 Task: See all articles on saml sso.
Action: Mouse moved to (866, 65)
Screenshot: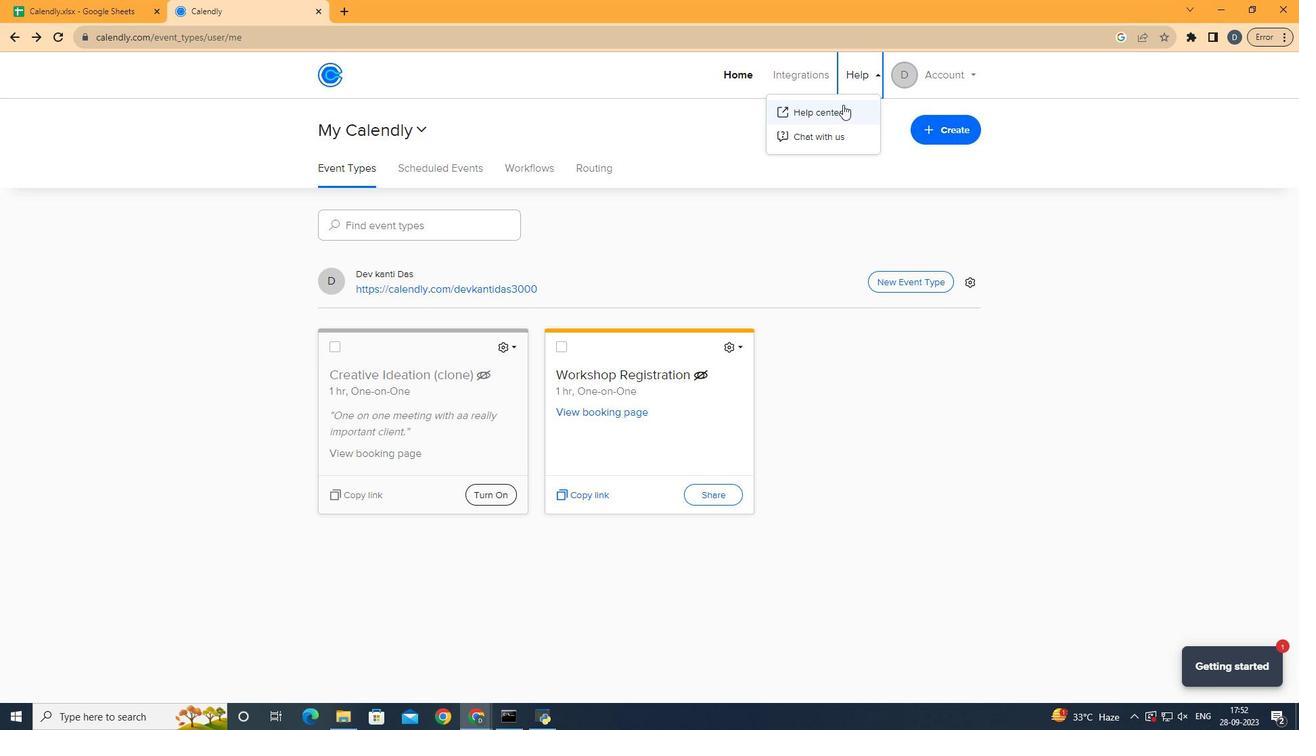 
Action: Mouse pressed left at (866, 65)
Screenshot: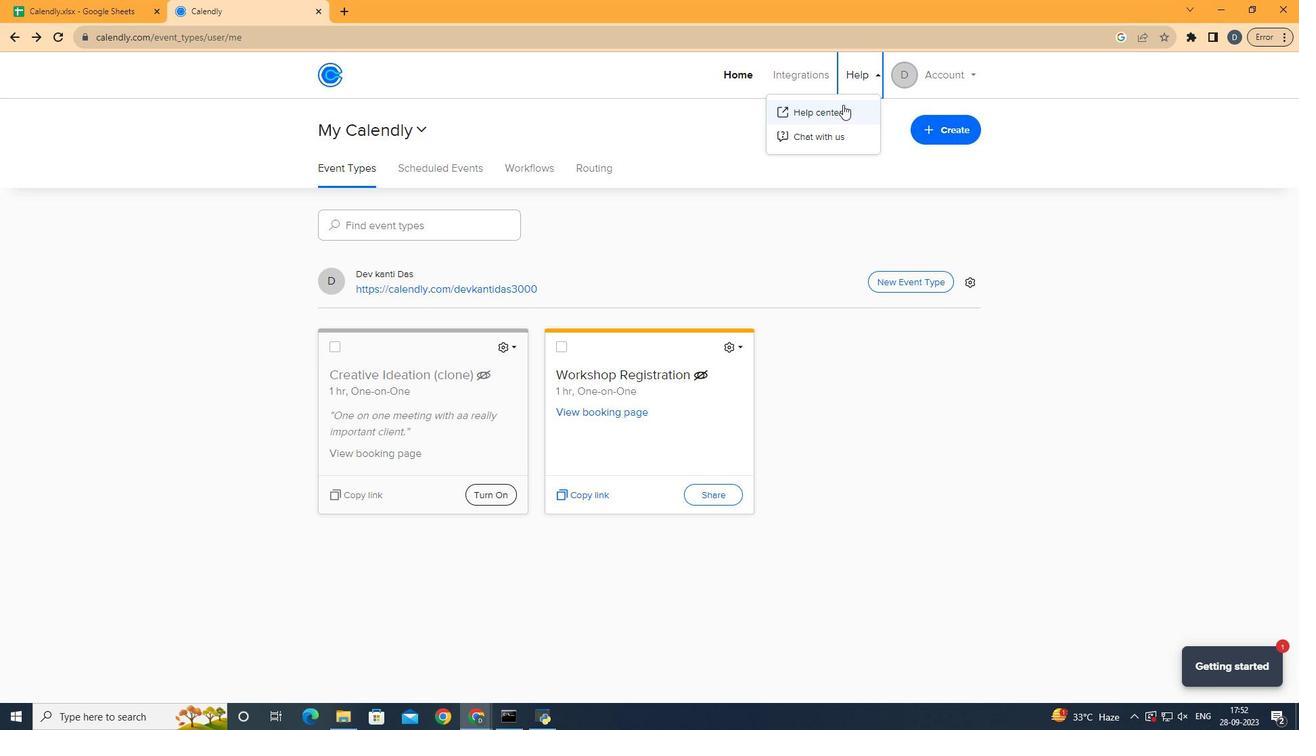 
Action: Mouse moved to (843, 104)
Screenshot: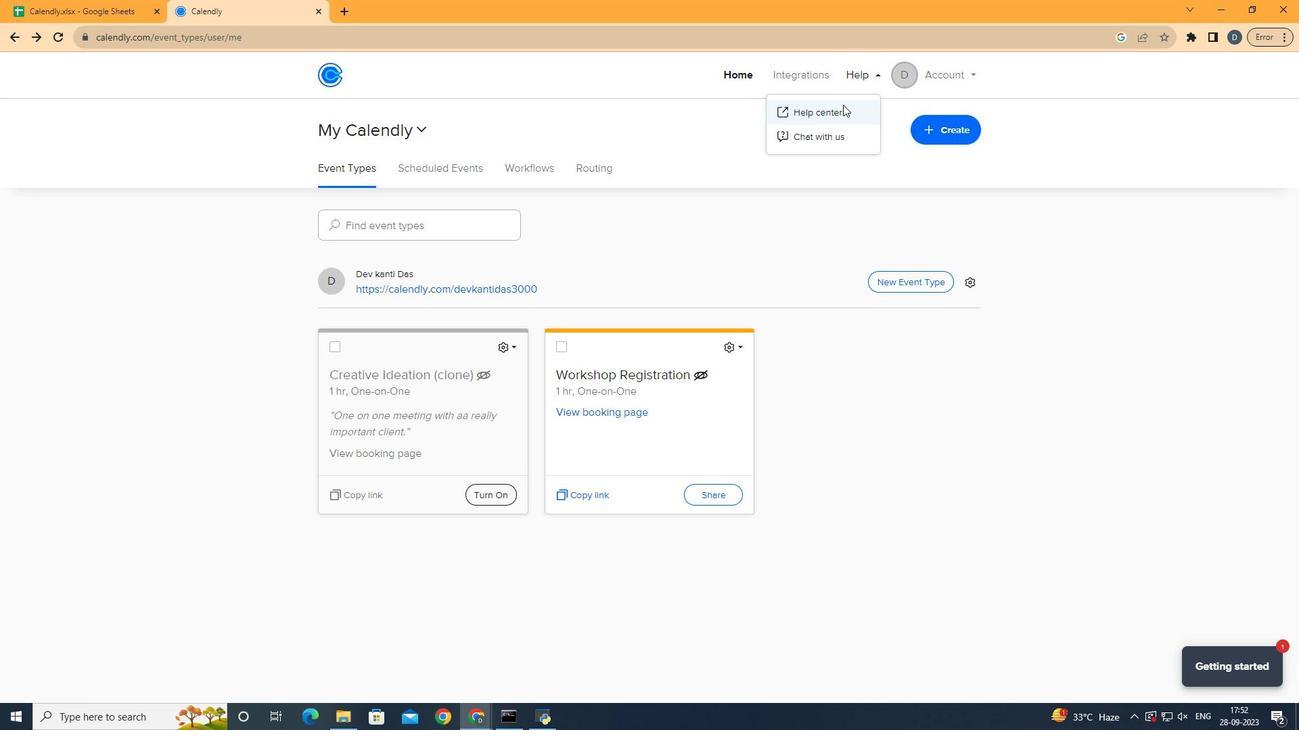 
Action: Mouse pressed left at (843, 104)
Screenshot: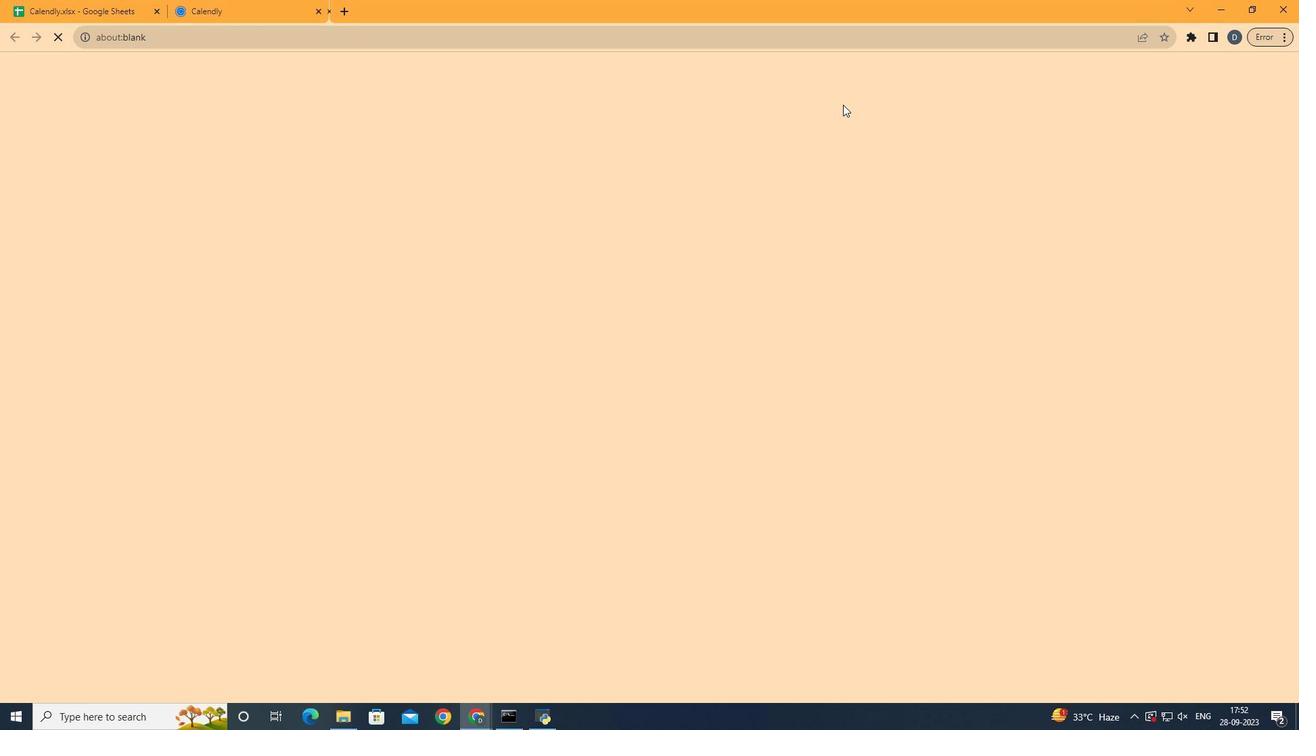 
Action: Mouse moved to (761, 201)
Screenshot: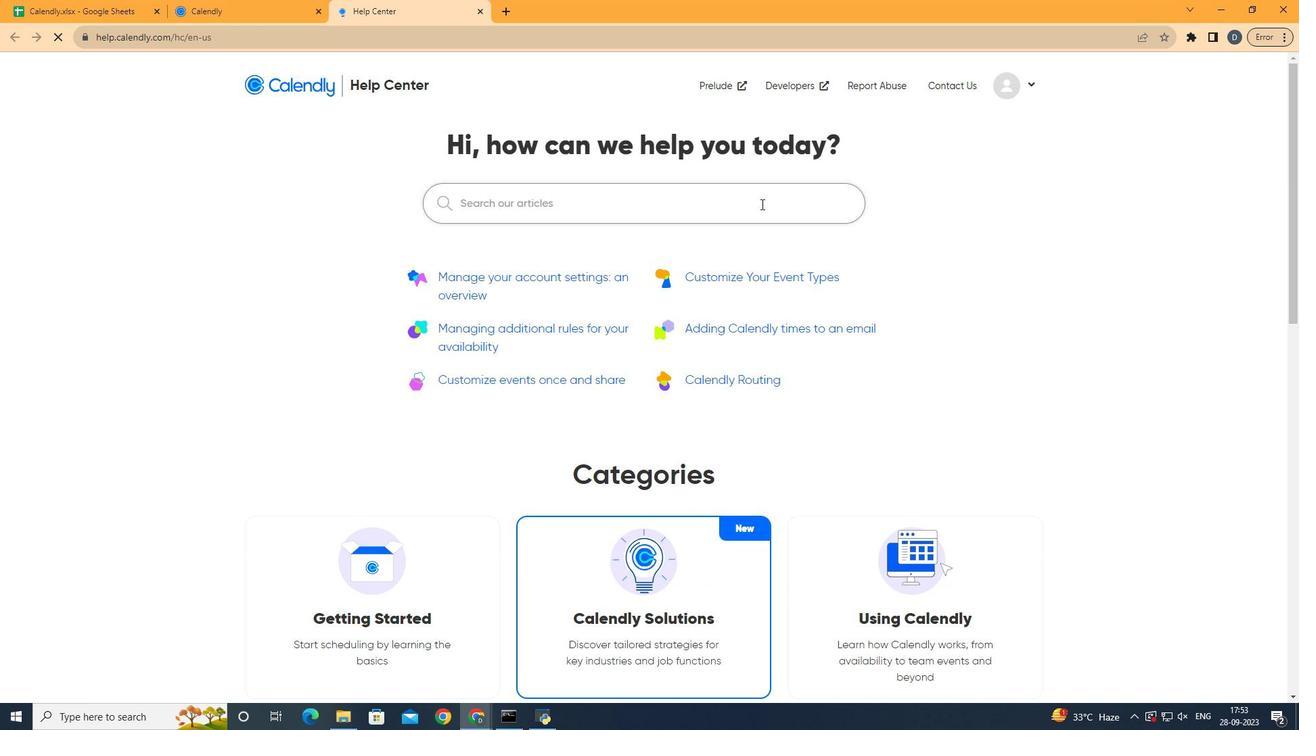
Action: Mouse scrolled (761, 200) with delta (0, 0)
Screenshot: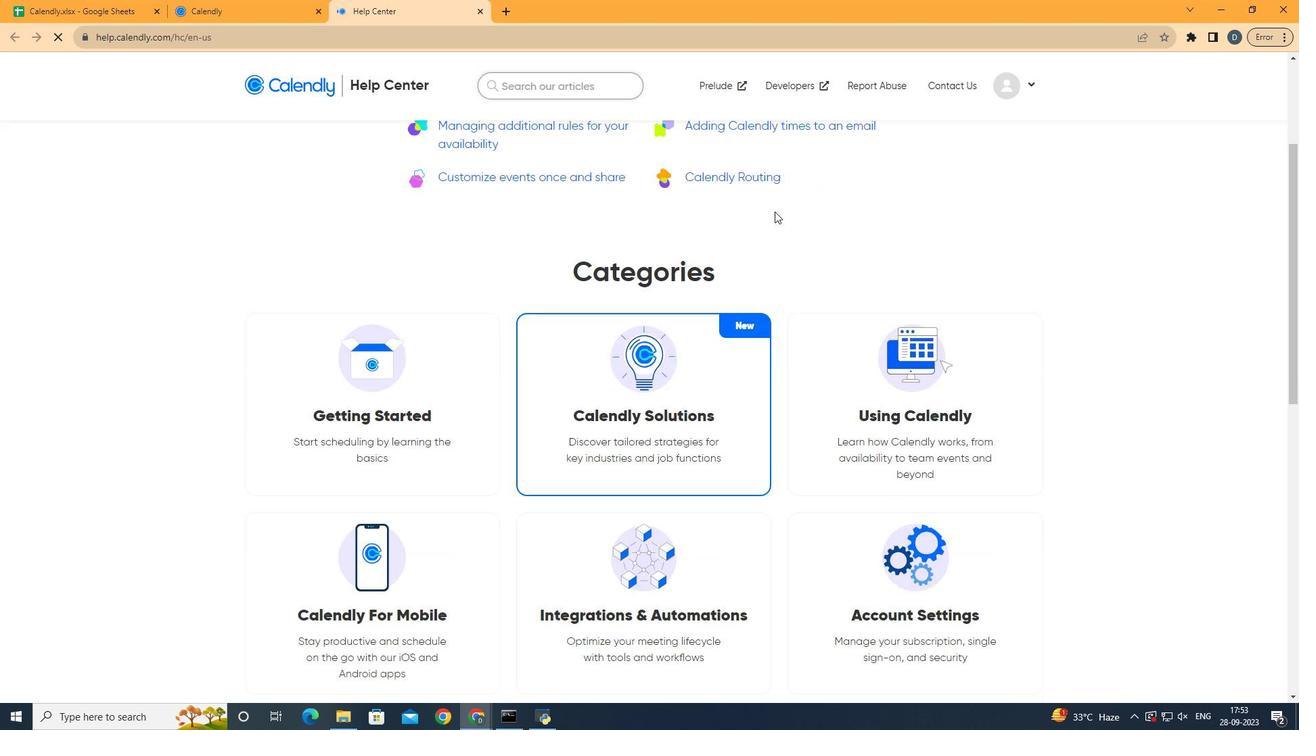 
Action: Mouse moved to (761, 201)
Screenshot: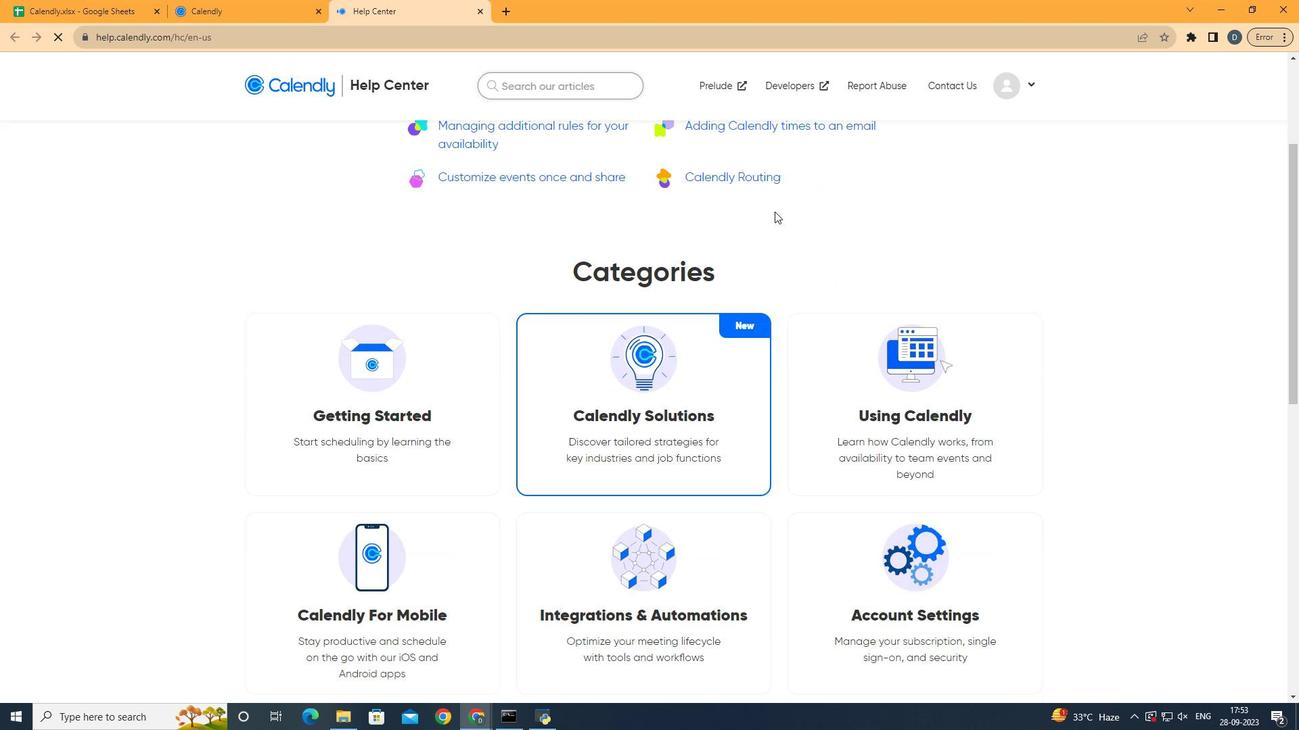 
Action: Mouse scrolled (761, 200) with delta (0, 0)
Screenshot: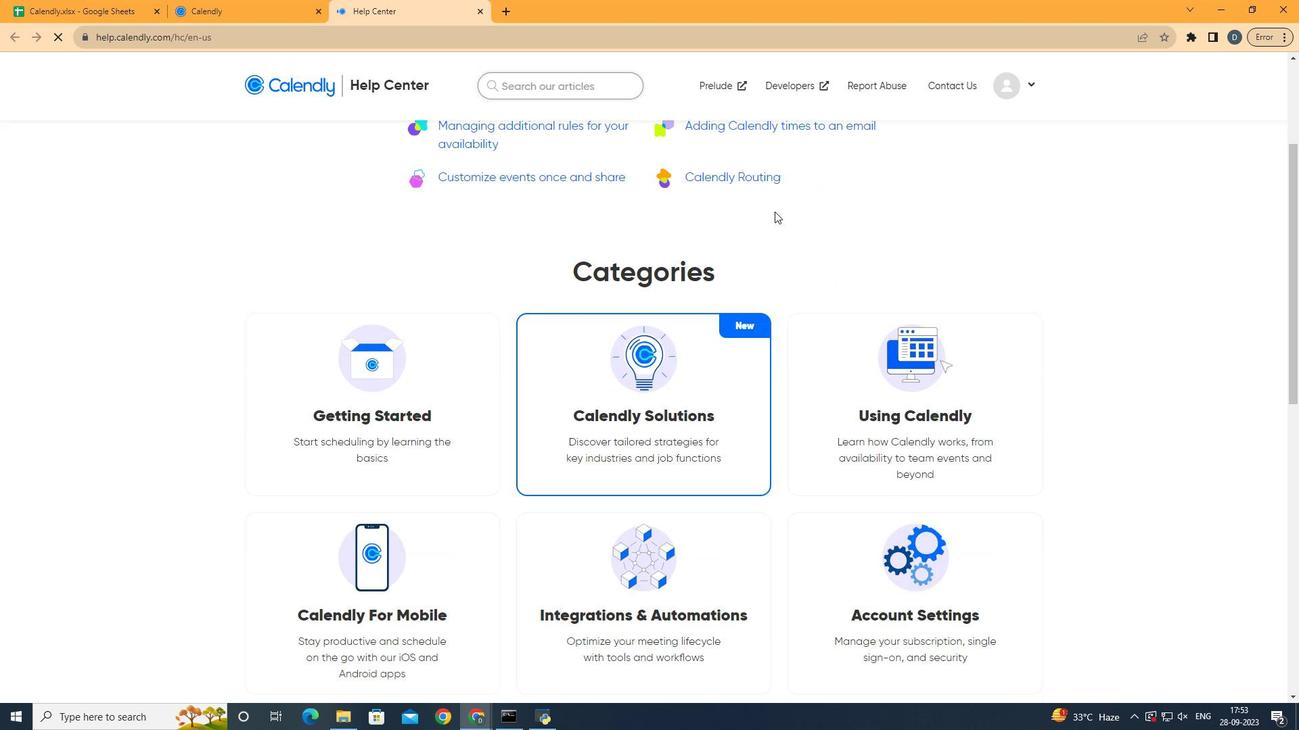 
Action: Mouse moved to (761, 205)
Screenshot: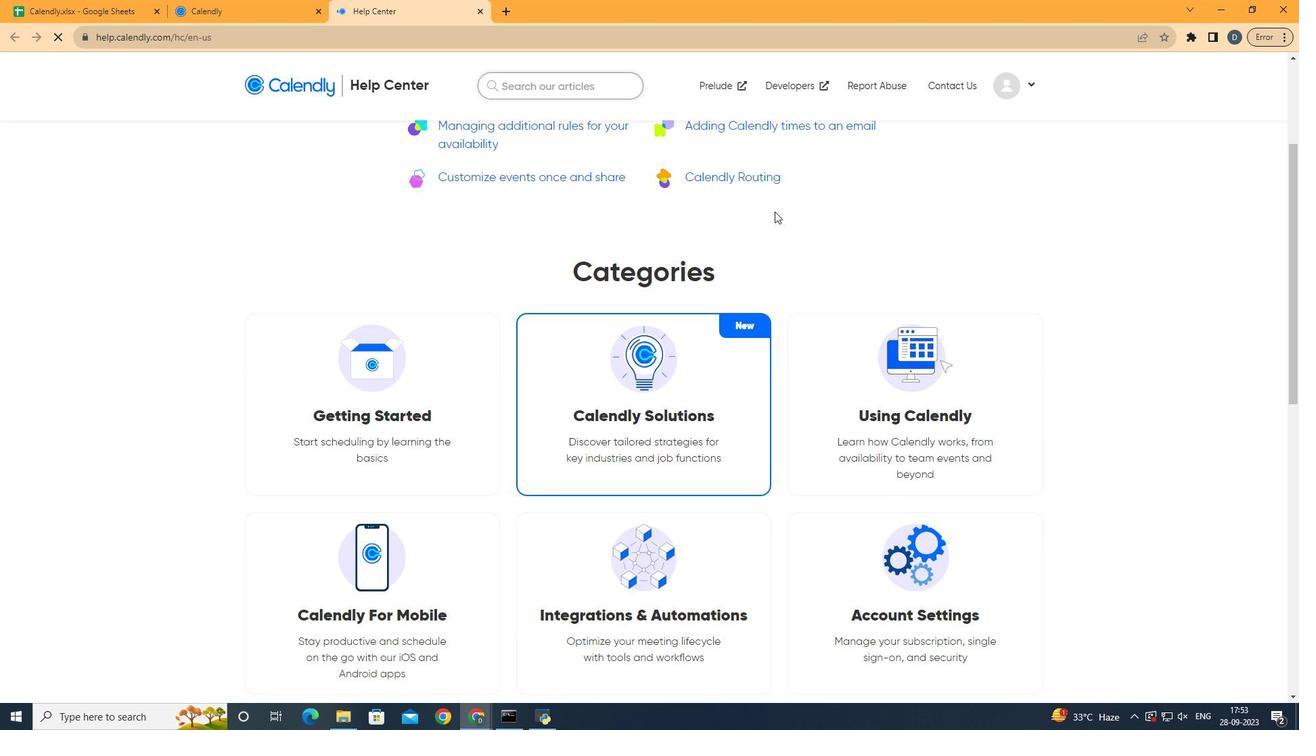 
Action: Mouse scrolled (761, 205) with delta (0, 0)
Screenshot: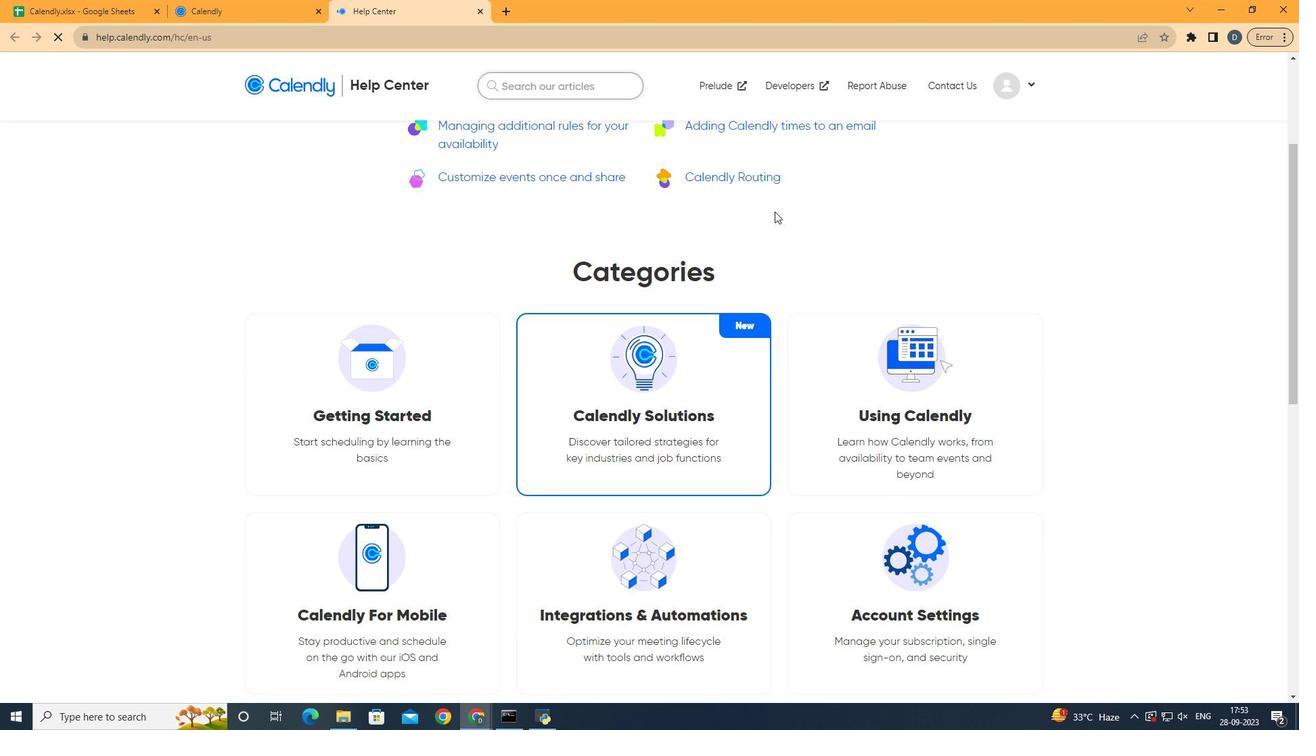 
Action: Mouse moved to (790, 229)
Screenshot: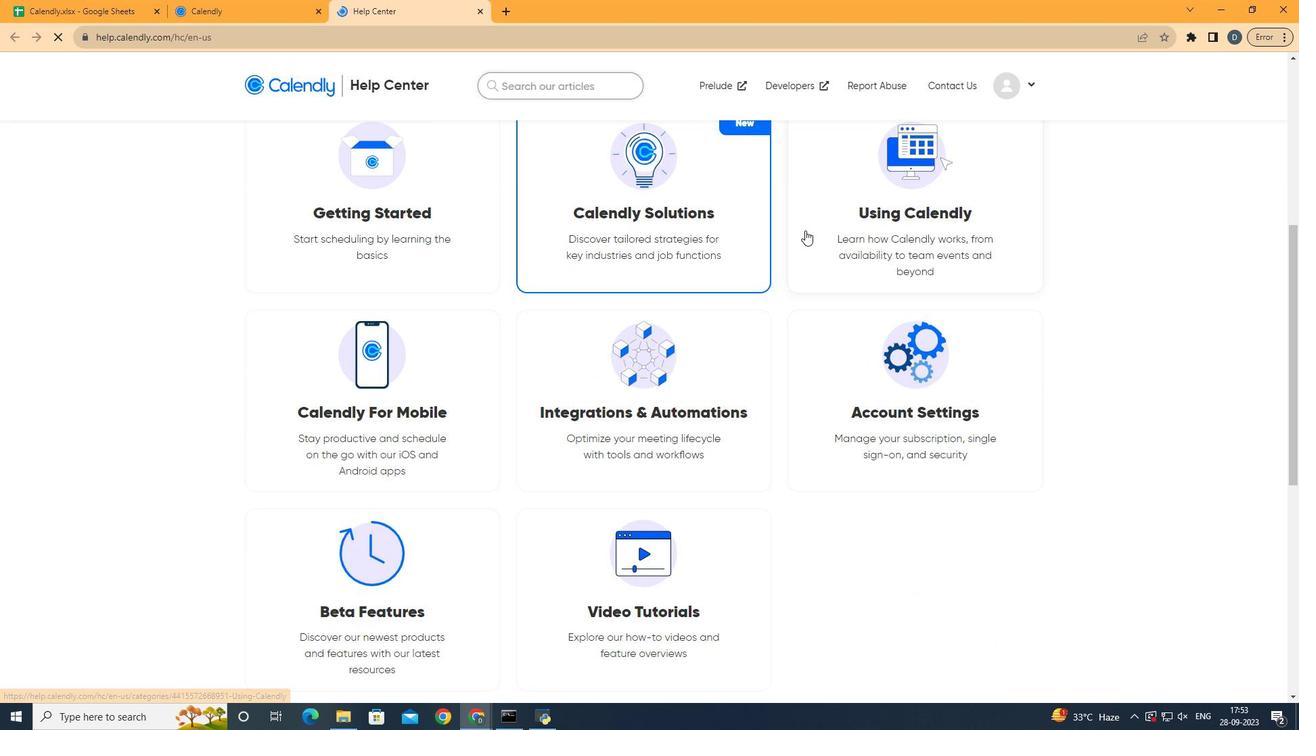 
Action: Mouse scrolled (790, 228) with delta (0, 0)
Screenshot: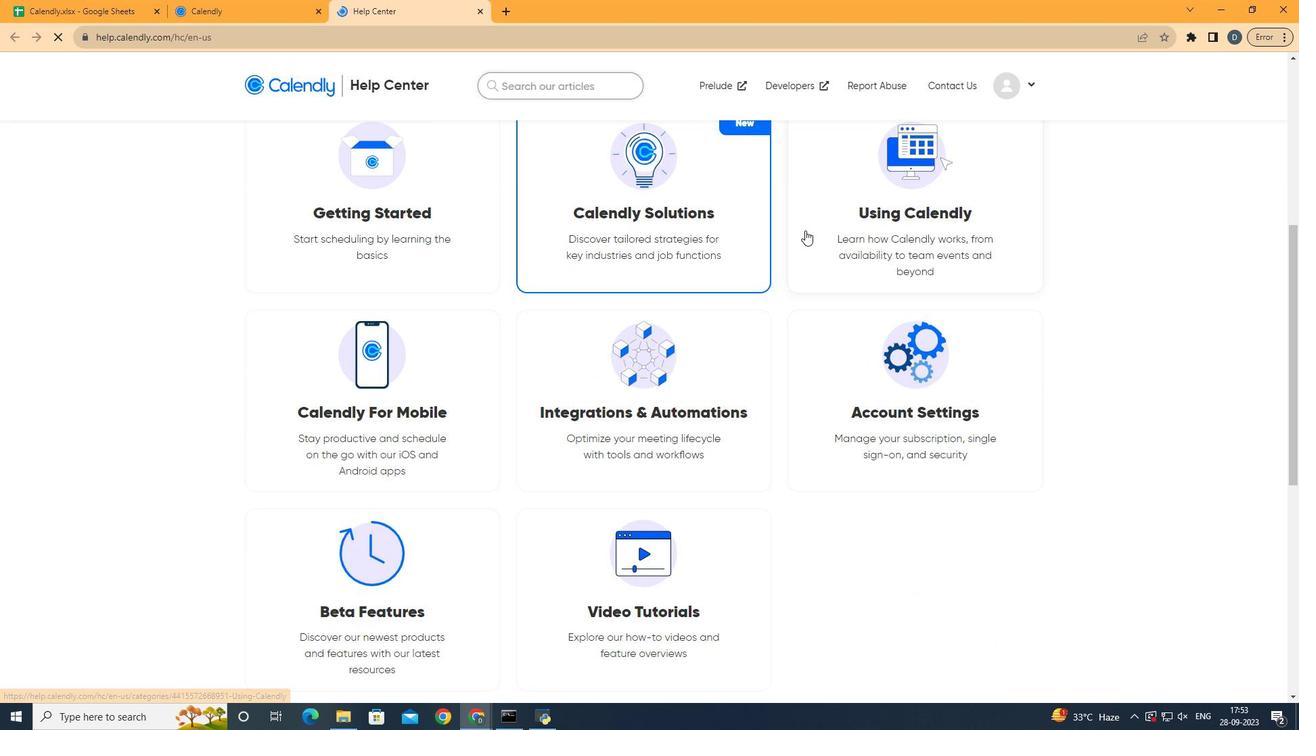 
Action: Mouse moved to (790, 229)
Screenshot: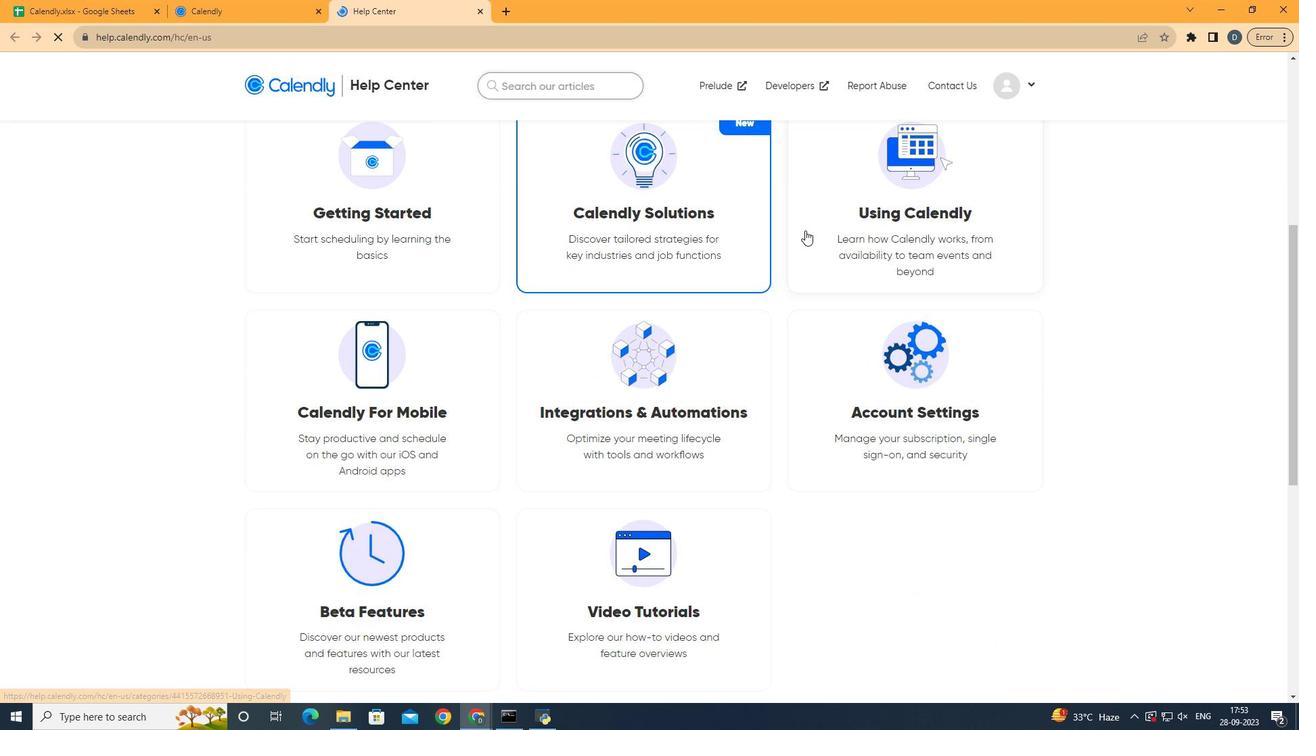 
Action: Mouse scrolled (790, 228) with delta (0, 0)
Screenshot: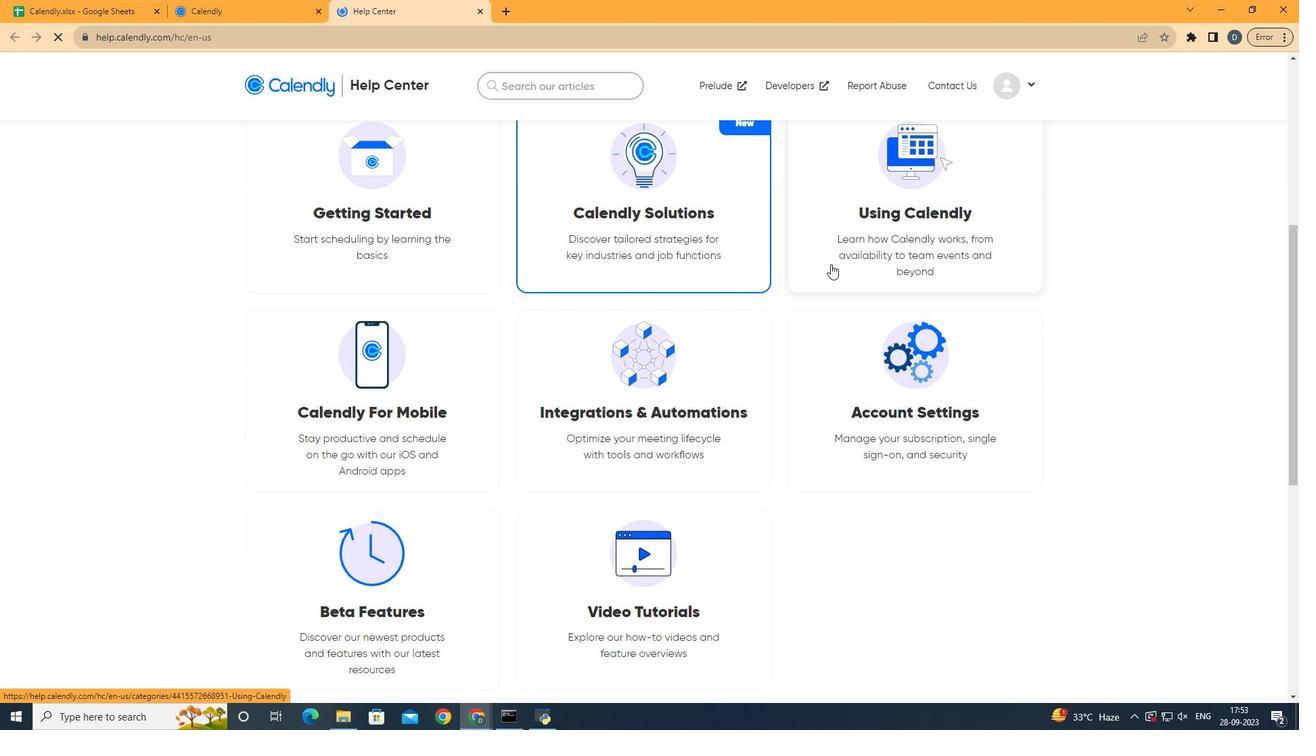 
Action: Mouse scrolled (790, 228) with delta (0, 0)
Screenshot: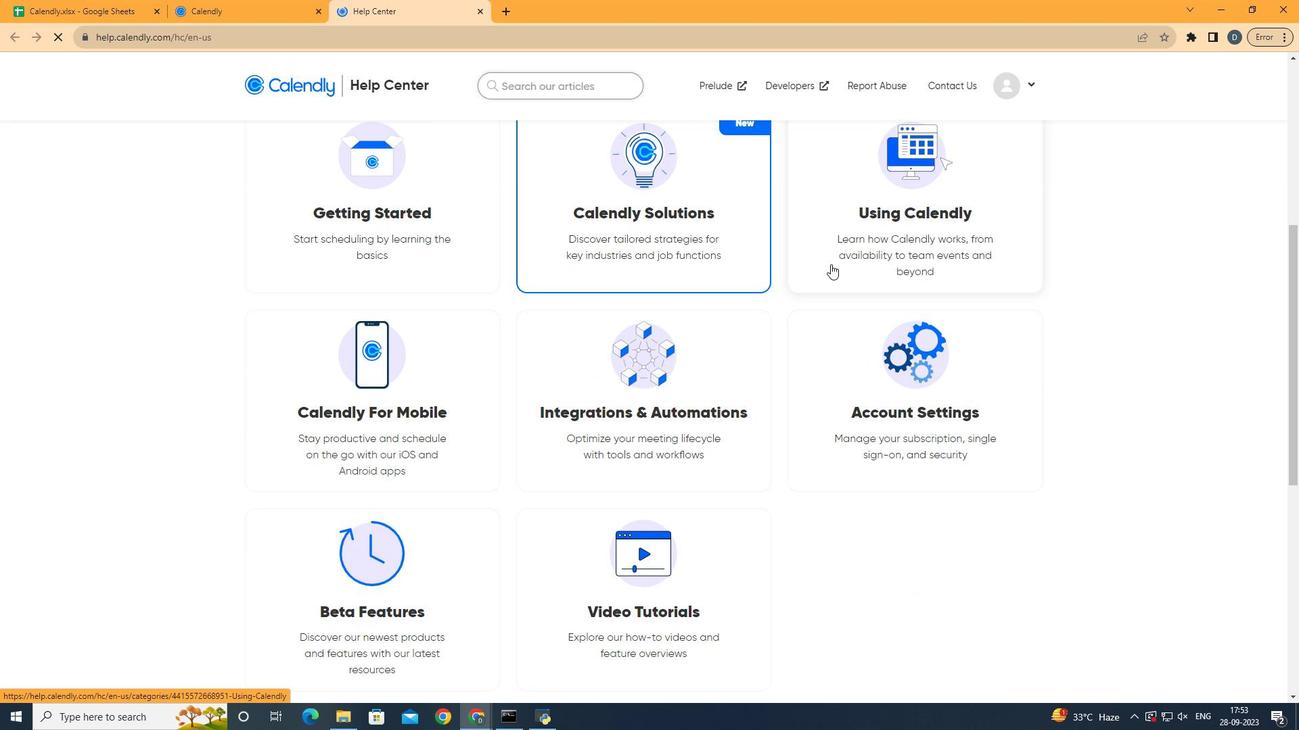 
Action: Mouse moved to (887, 341)
Screenshot: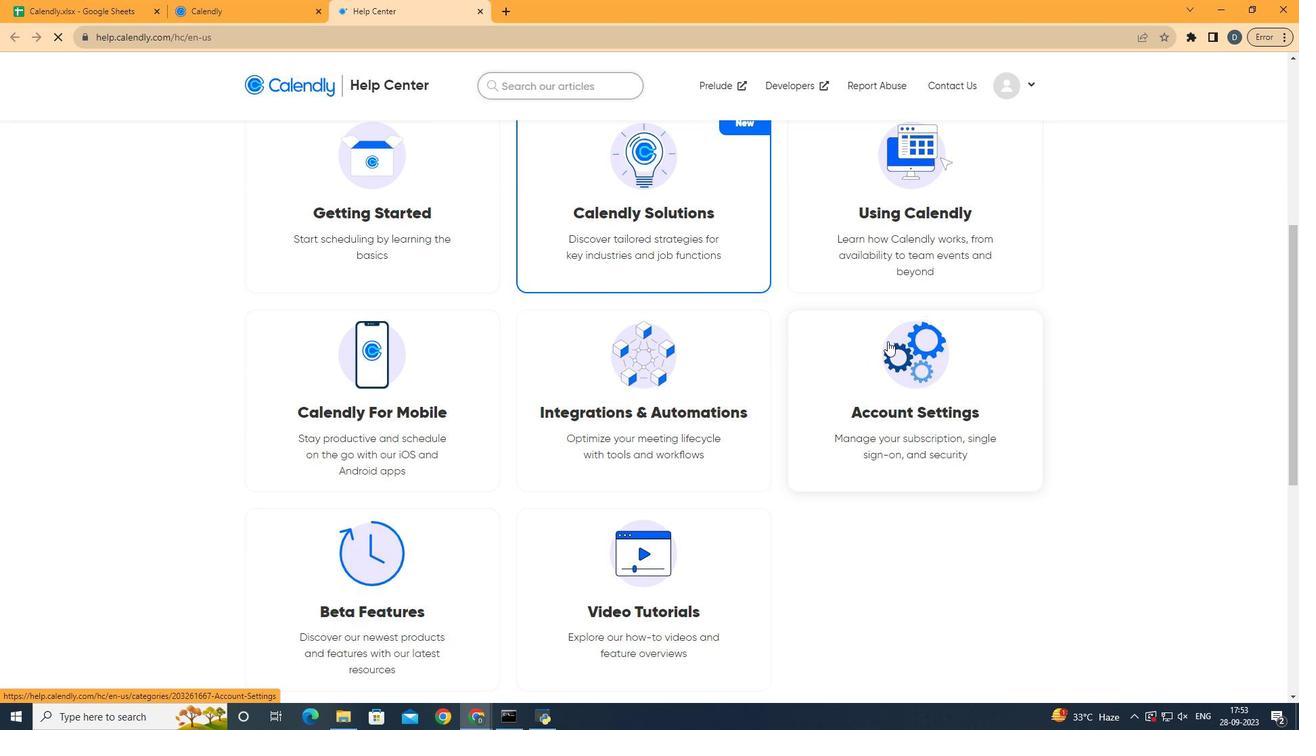 
Action: Mouse pressed left at (887, 341)
Screenshot: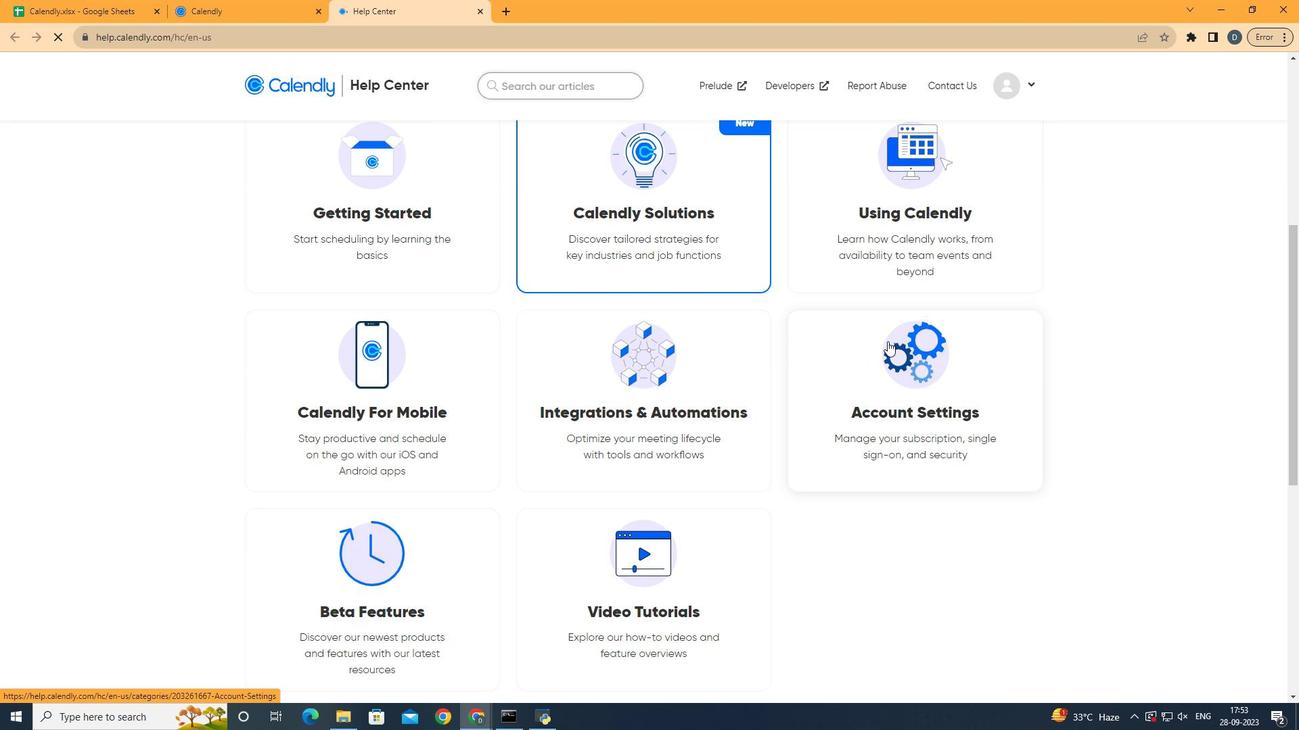 
Action: Mouse moved to (807, 406)
Screenshot: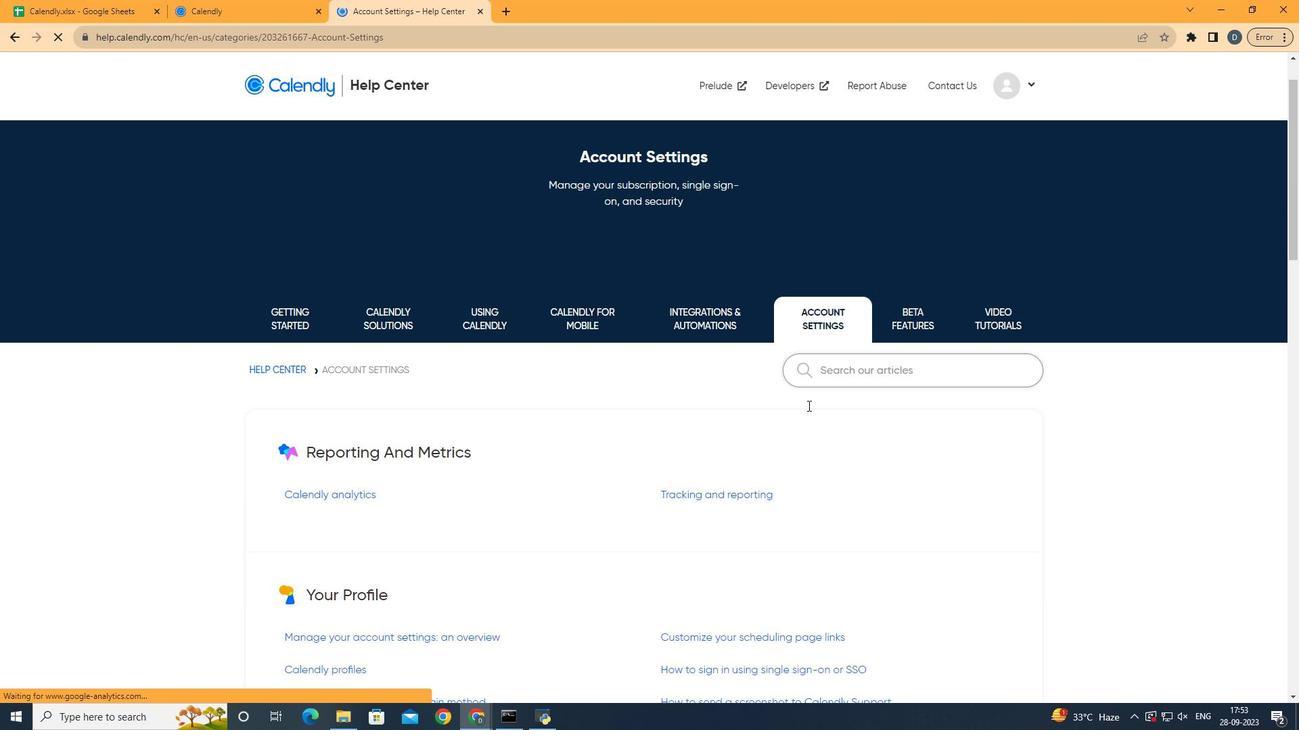
Action: Mouse scrolled (807, 405) with delta (0, 0)
Screenshot: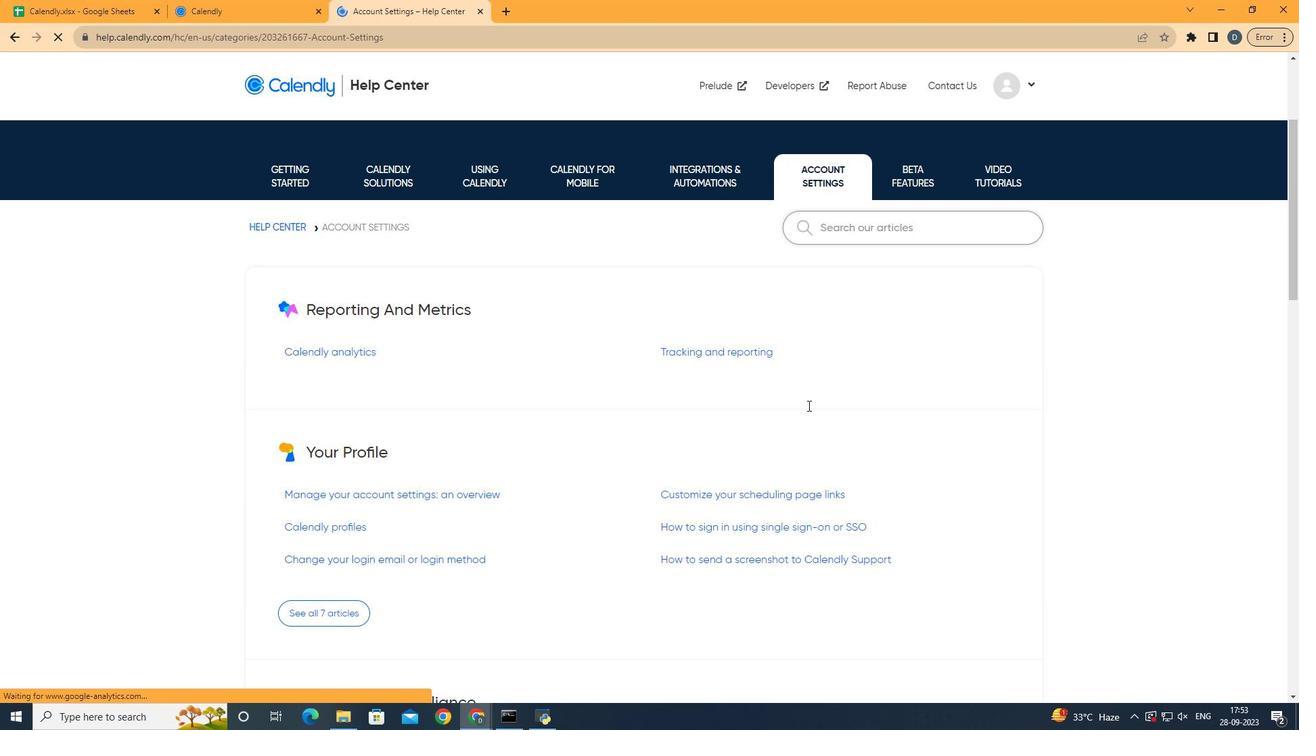 
Action: Mouse scrolled (807, 405) with delta (0, 0)
Screenshot: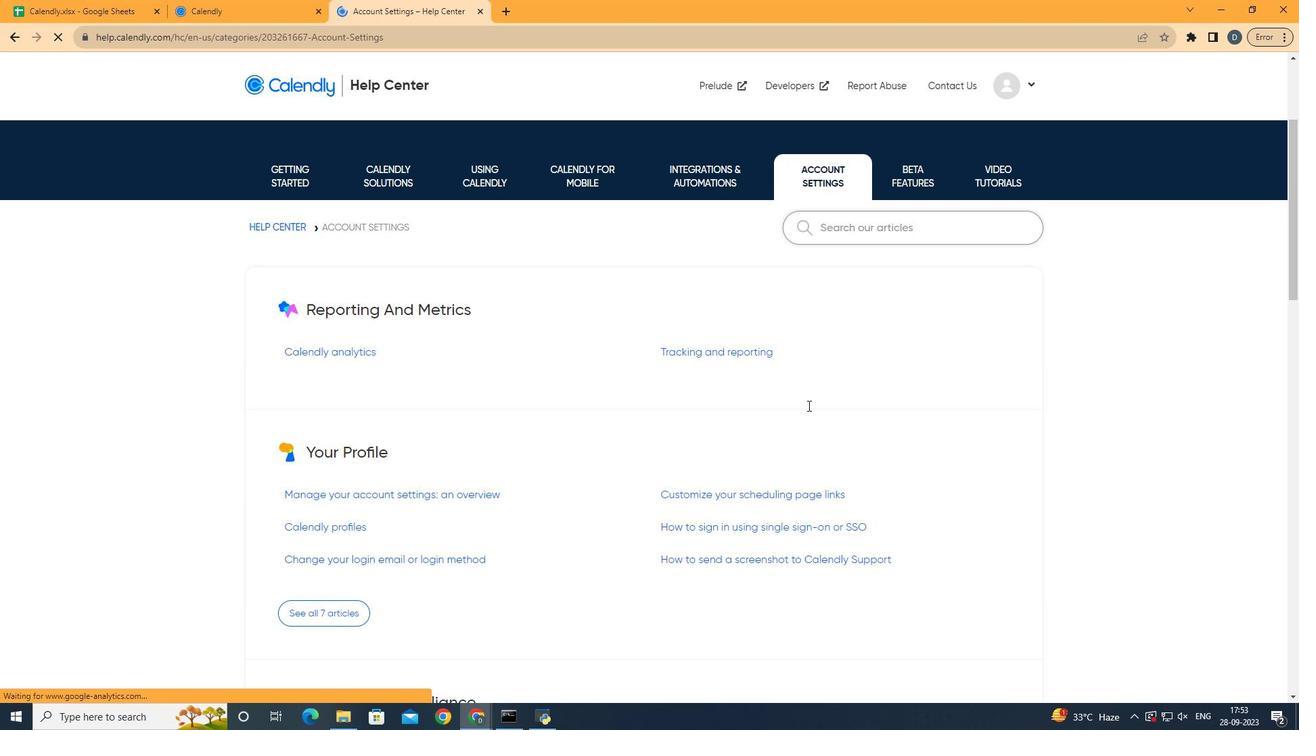 
Action: Mouse scrolled (807, 405) with delta (0, 0)
Screenshot: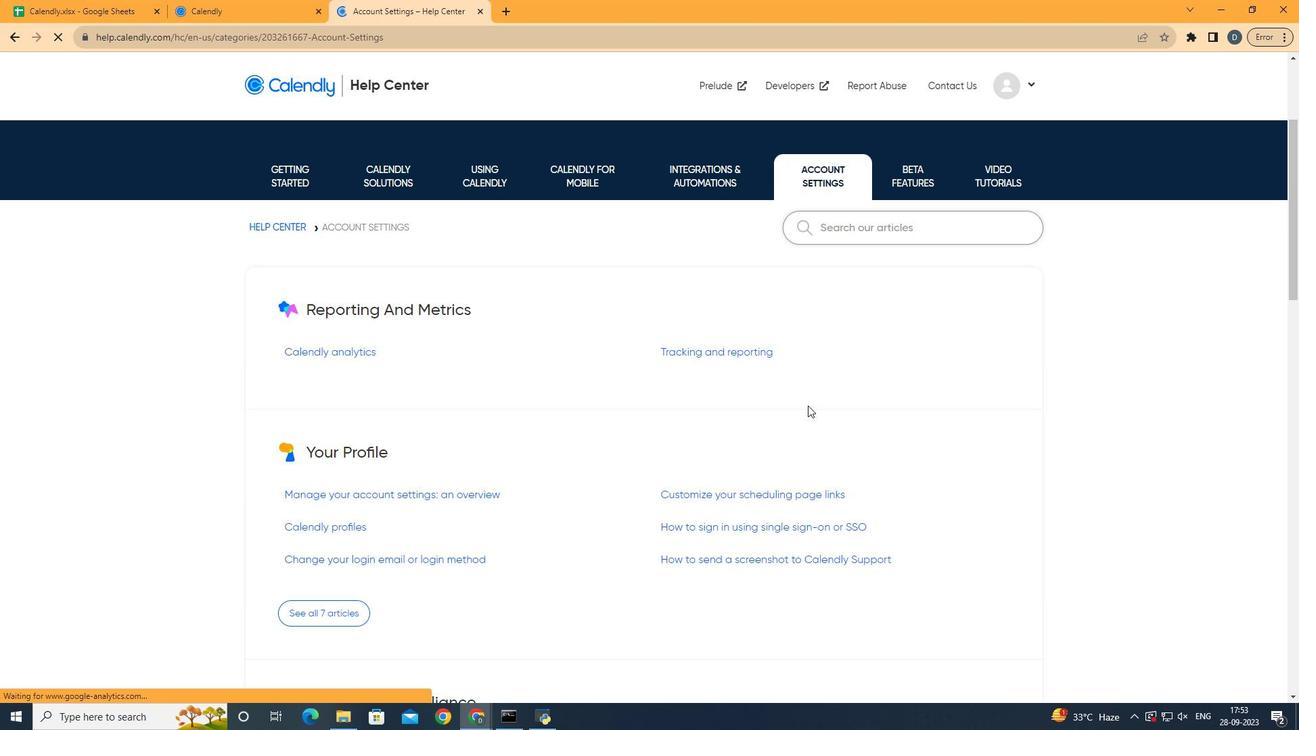 
Action: Mouse scrolled (807, 405) with delta (0, 0)
Screenshot: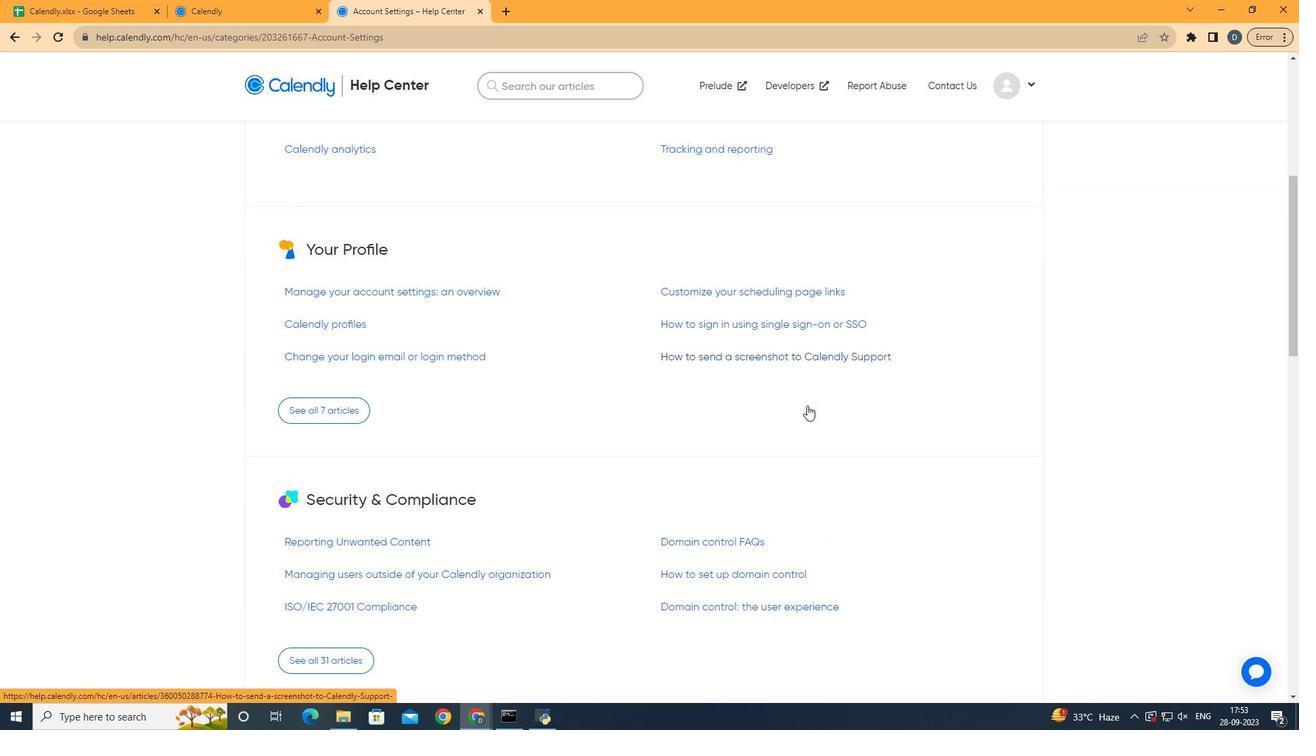 
Action: Mouse scrolled (807, 405) with delta (0, 0)
Screenshot: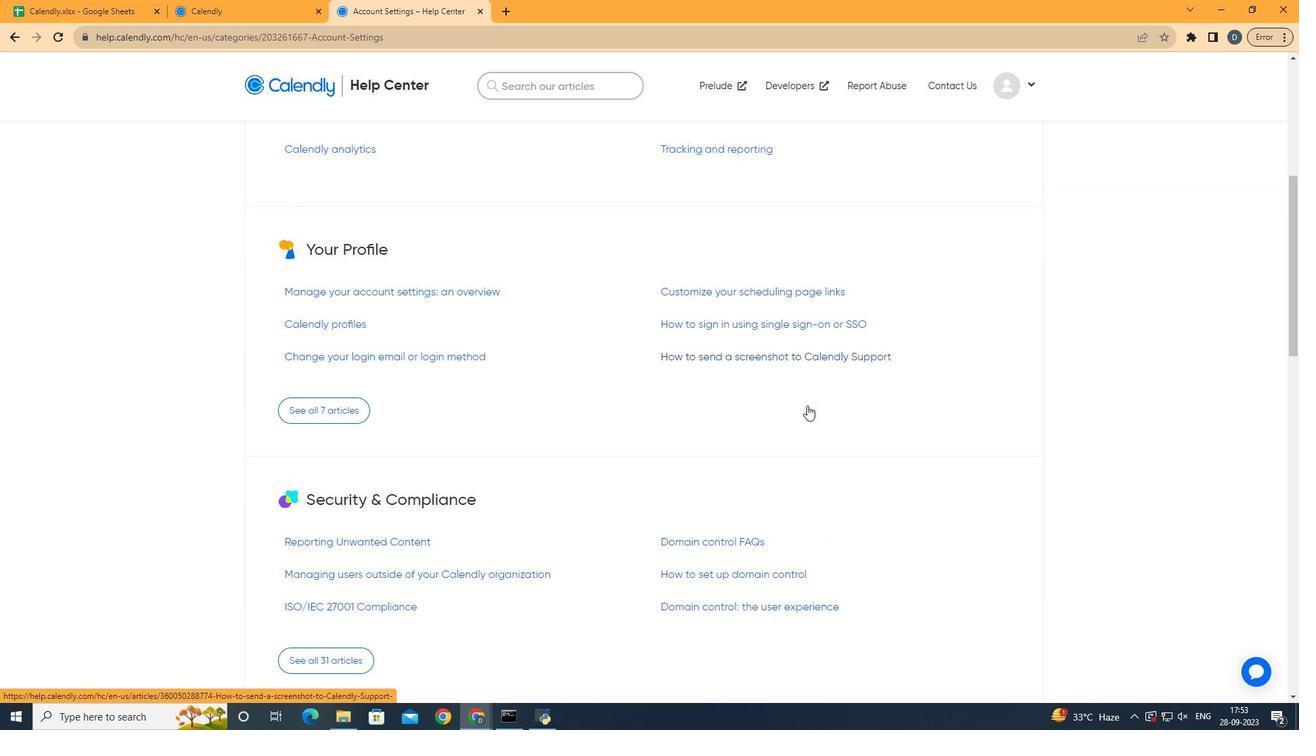 
Action: Mouse scrolled (807, 405) with delta (0, 0)
Screenshot: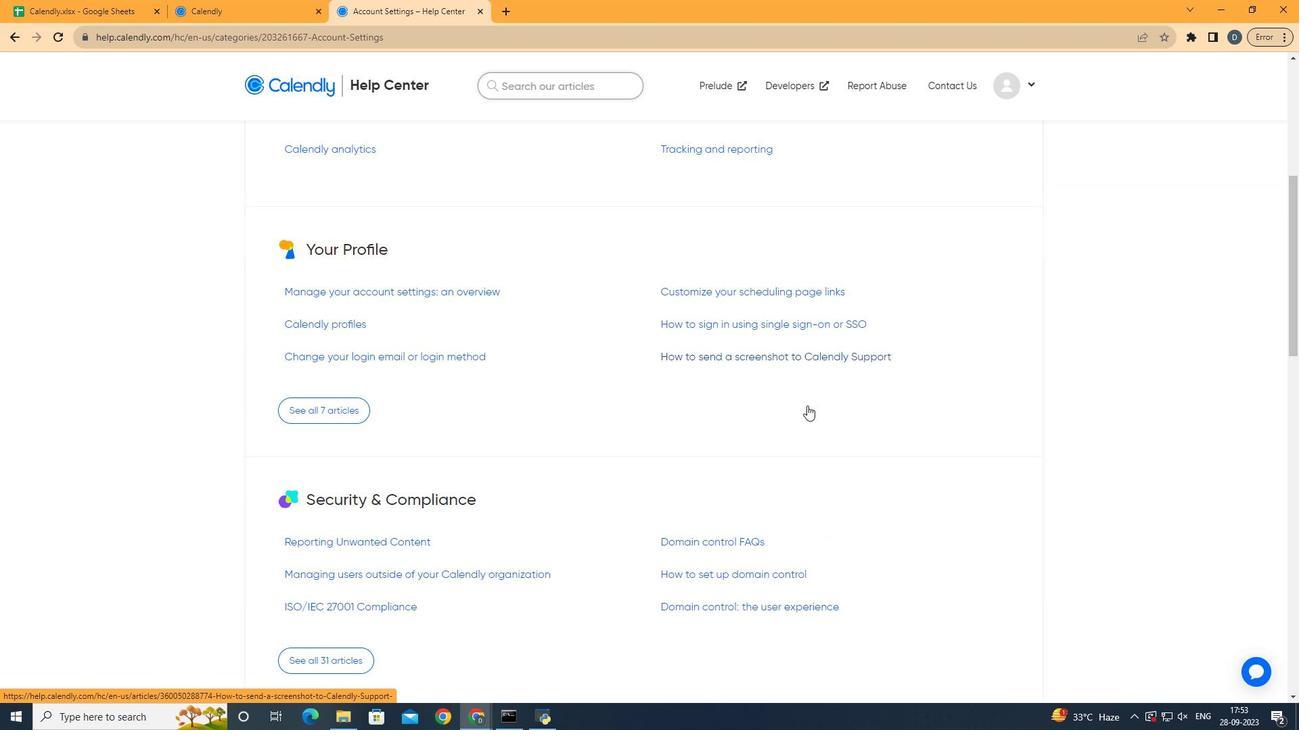 
Action: Mouse moved to (807, 406)
Screenshot: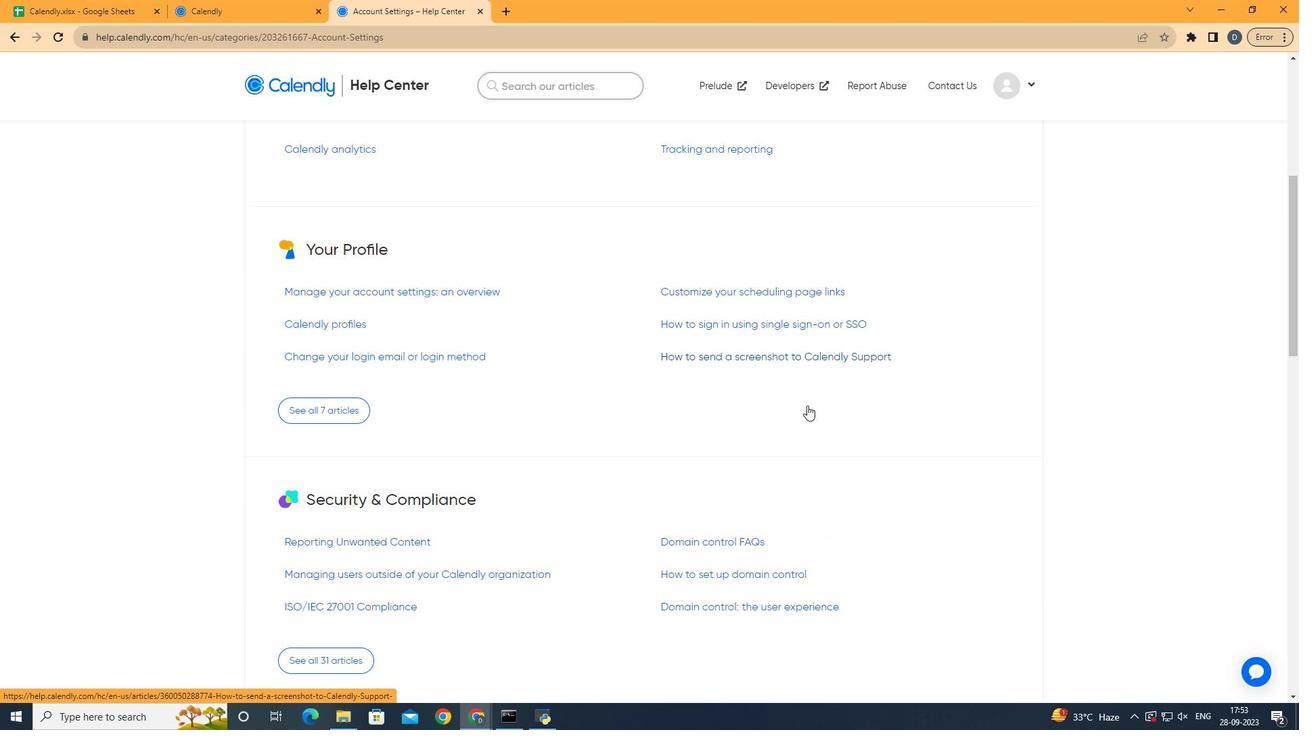 
Action: Mouse scrolled (807, 405) with delta (0, 0)
Screenshot: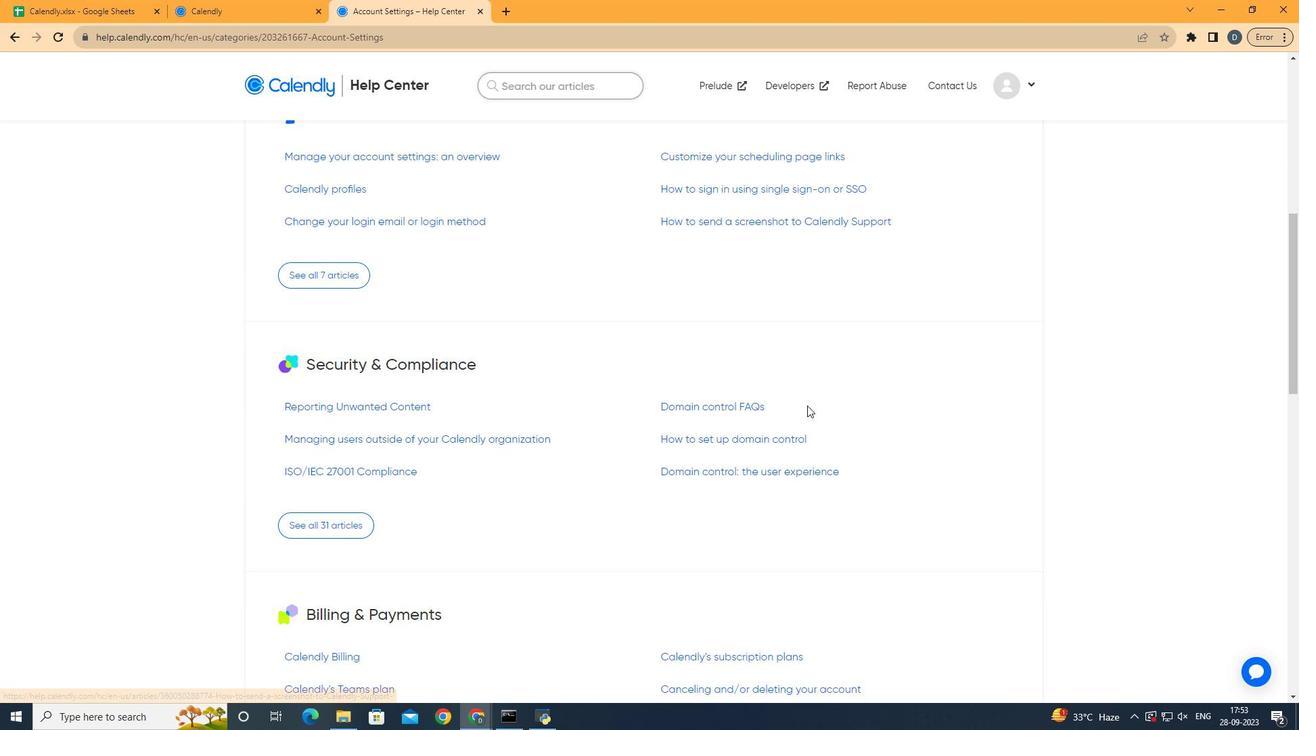 
Action: Mouse scrolled (807, 405) with delta (0, 0)
Screenshot: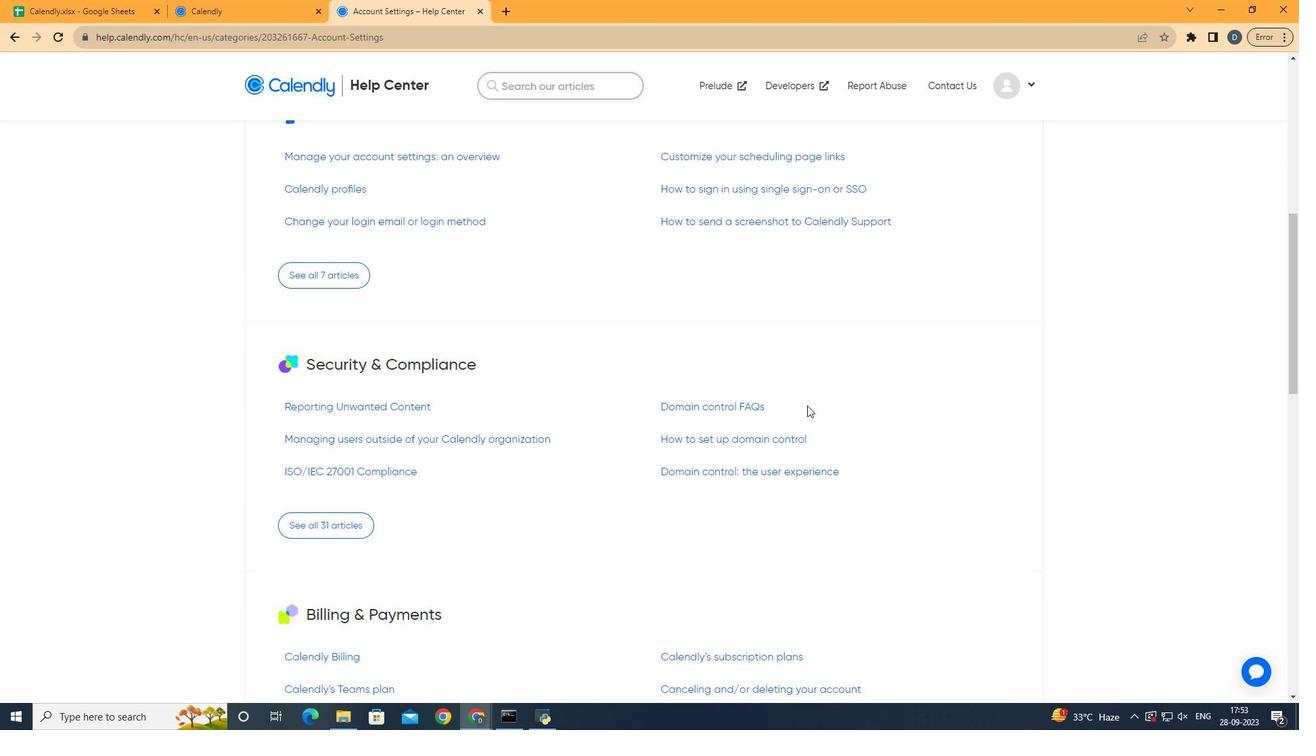 
Action: Mouse scrolled (807, 405) with delta (0, 0)
Screenshot: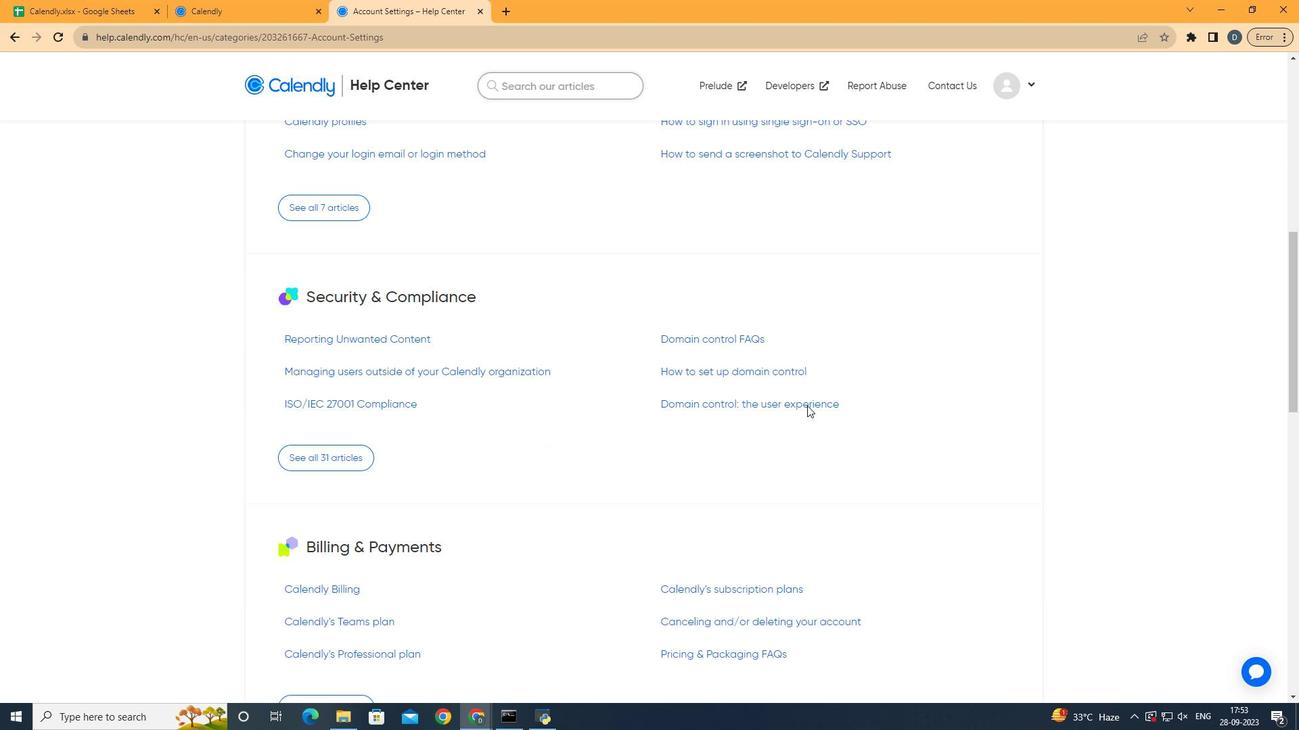 
Action: Mouse scrolled (807, 405) with delta (0, 0)
Screenshot: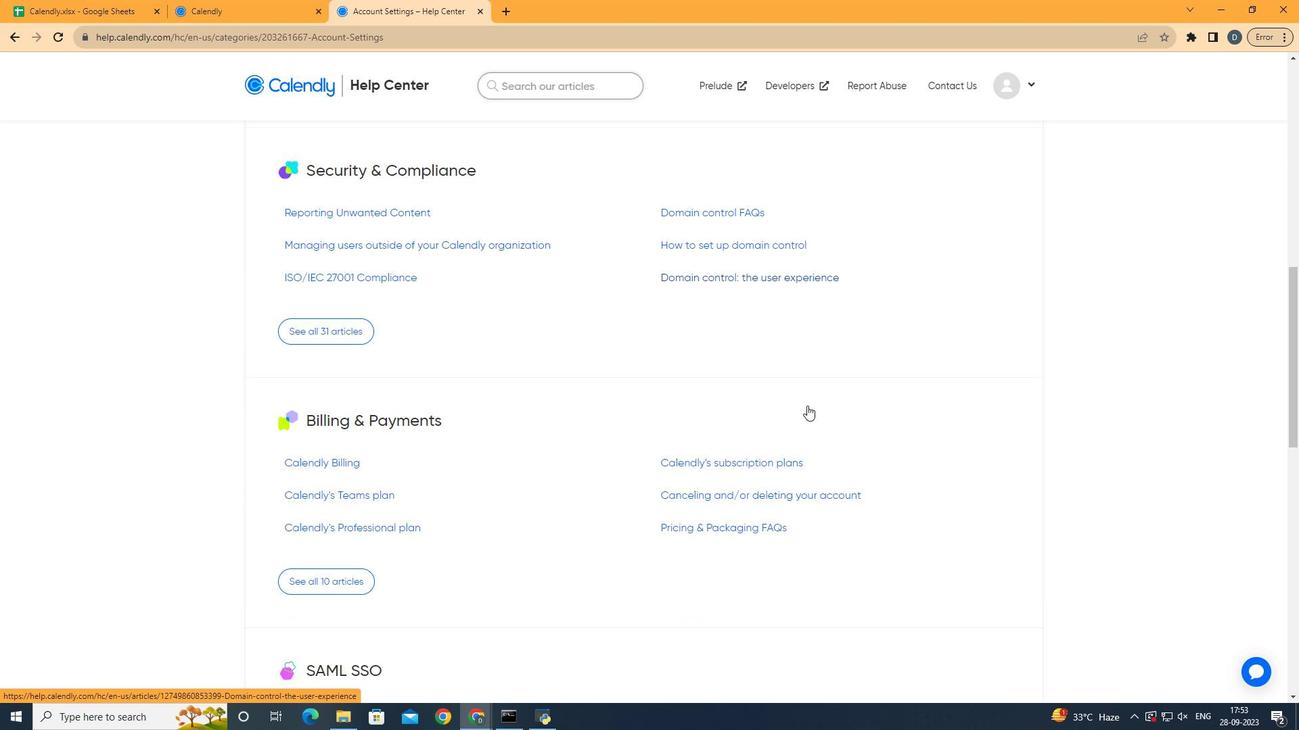 
Action: Mouse scrolled (807, 405) with delta (0, 0)
Screenshot: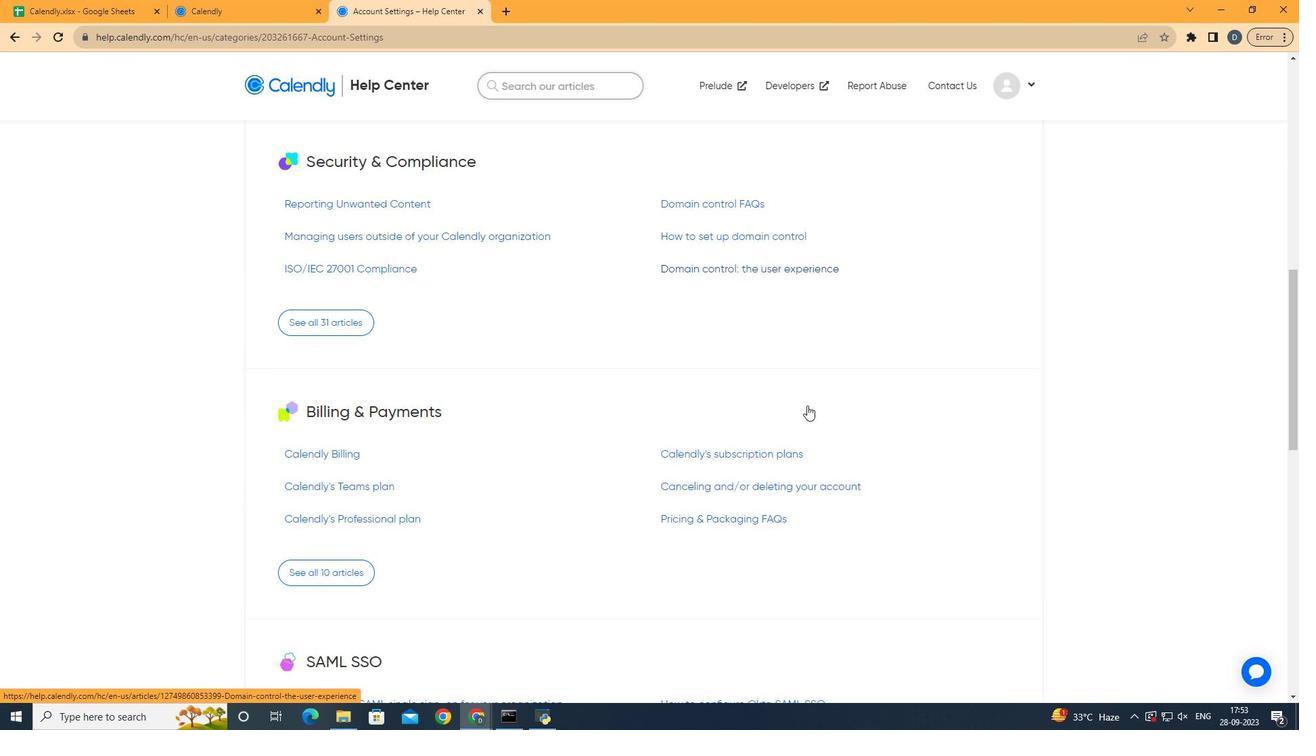 
Action: Mouse scrolled (807, 406) with delta (0, 0)
Screenshot: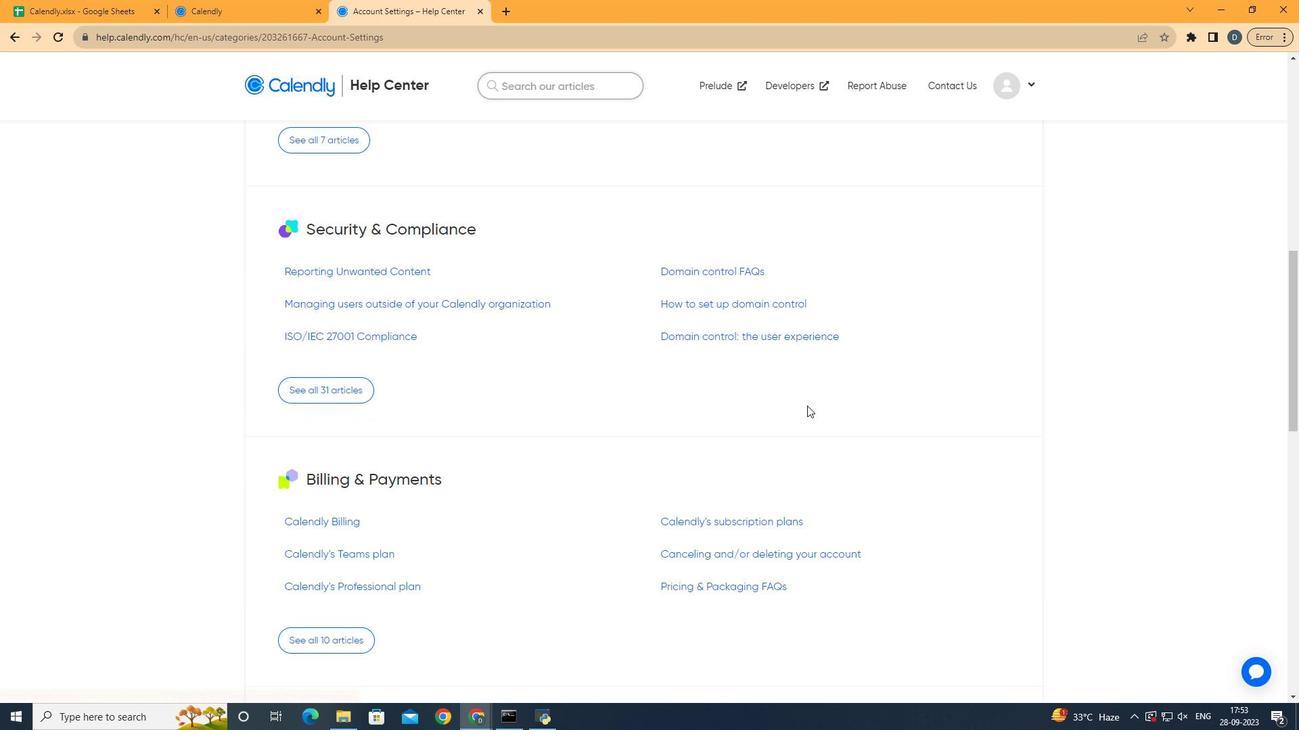 
Action: Mouse scrolled (807, 405) with delta (0, 0)
Screenshot: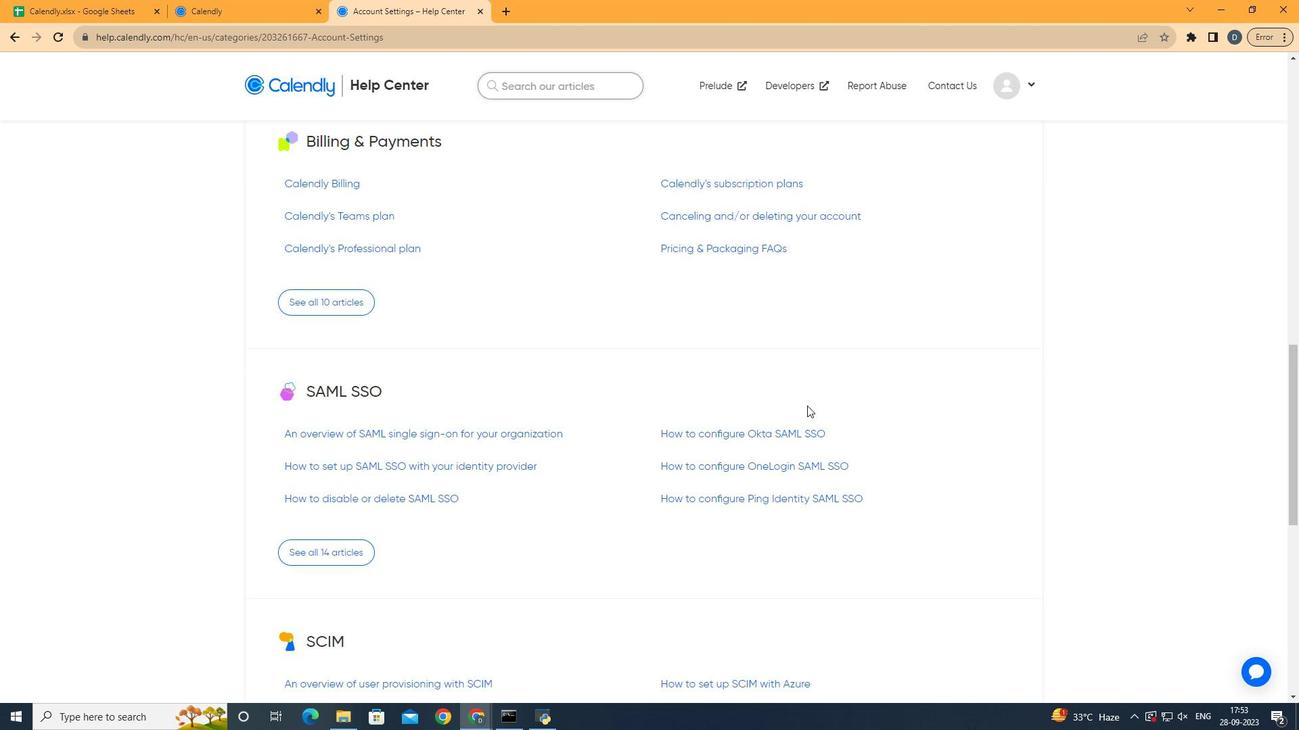 
Action: Mouse scrolled (807, 405) with delta (0, 0)
Screenshot: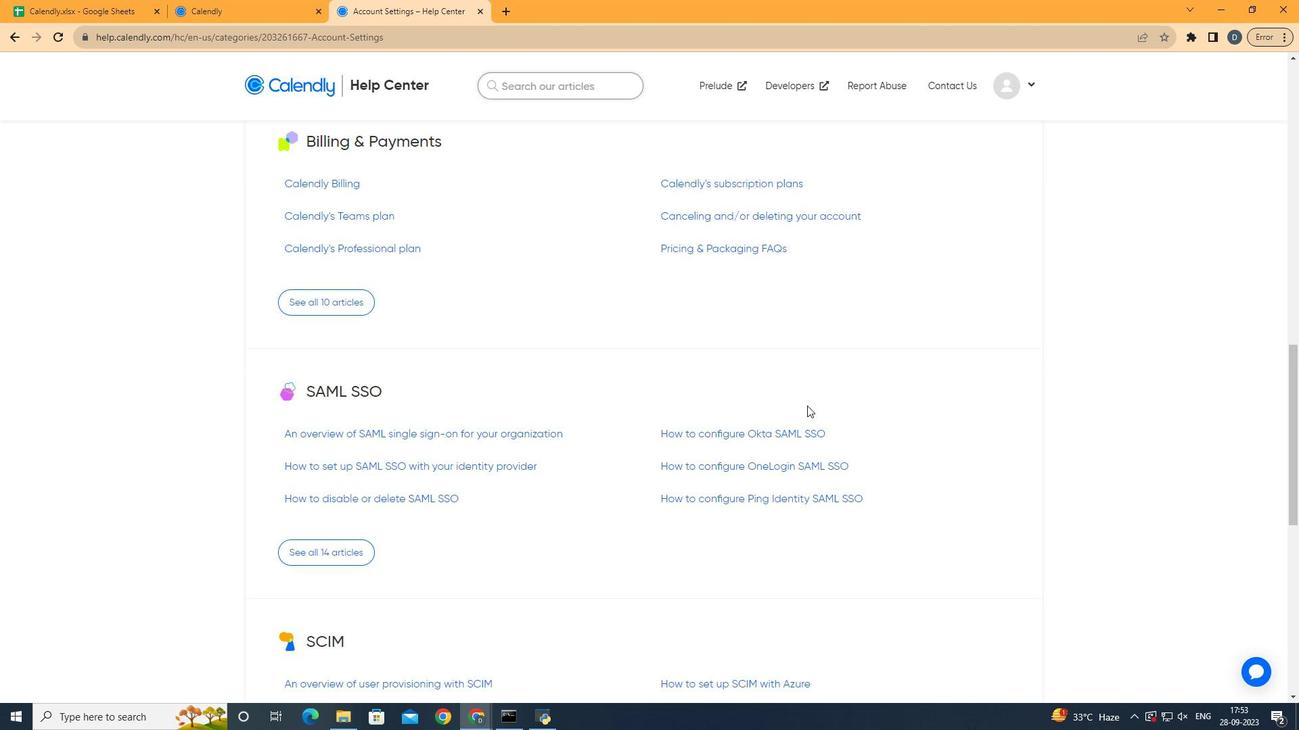 
Action: Mouse scrolled (807, 405) with delta (0, 0)
Screenshot: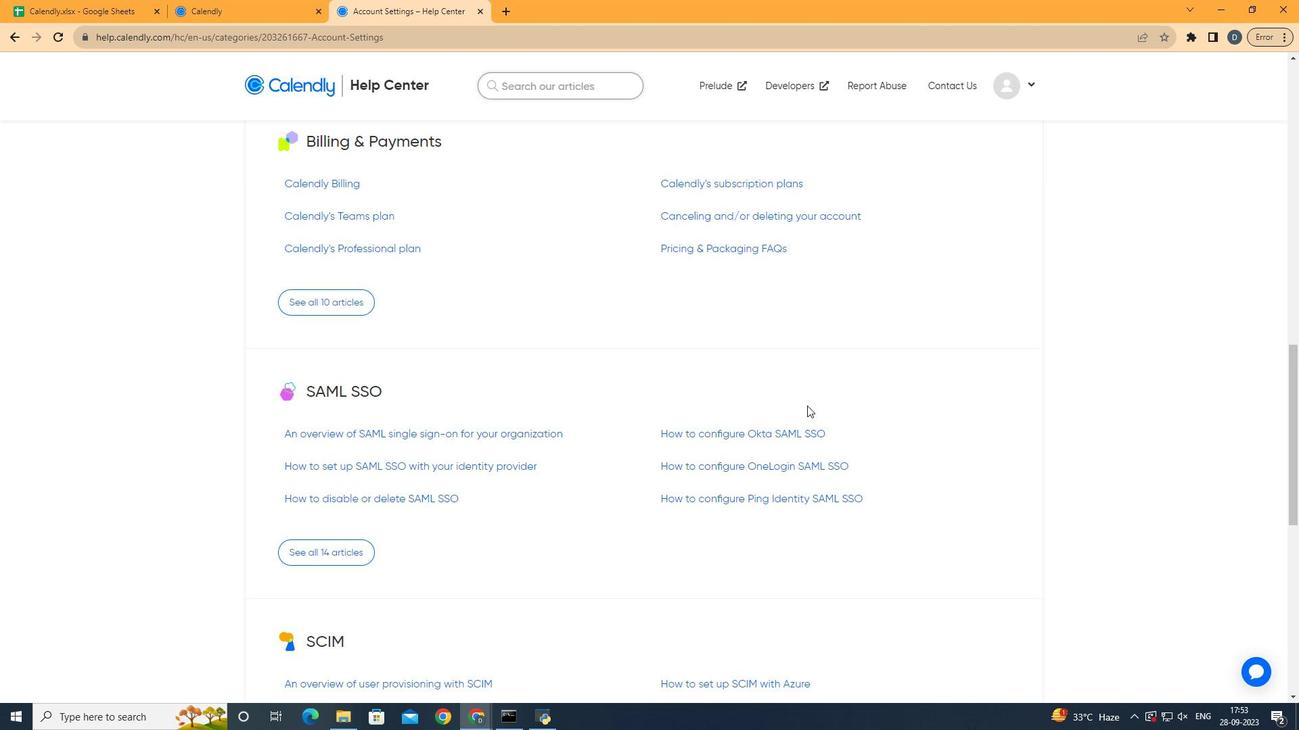 
Action: Mouse scrolled (807, 405) with delta (0, 0)
Screenshot: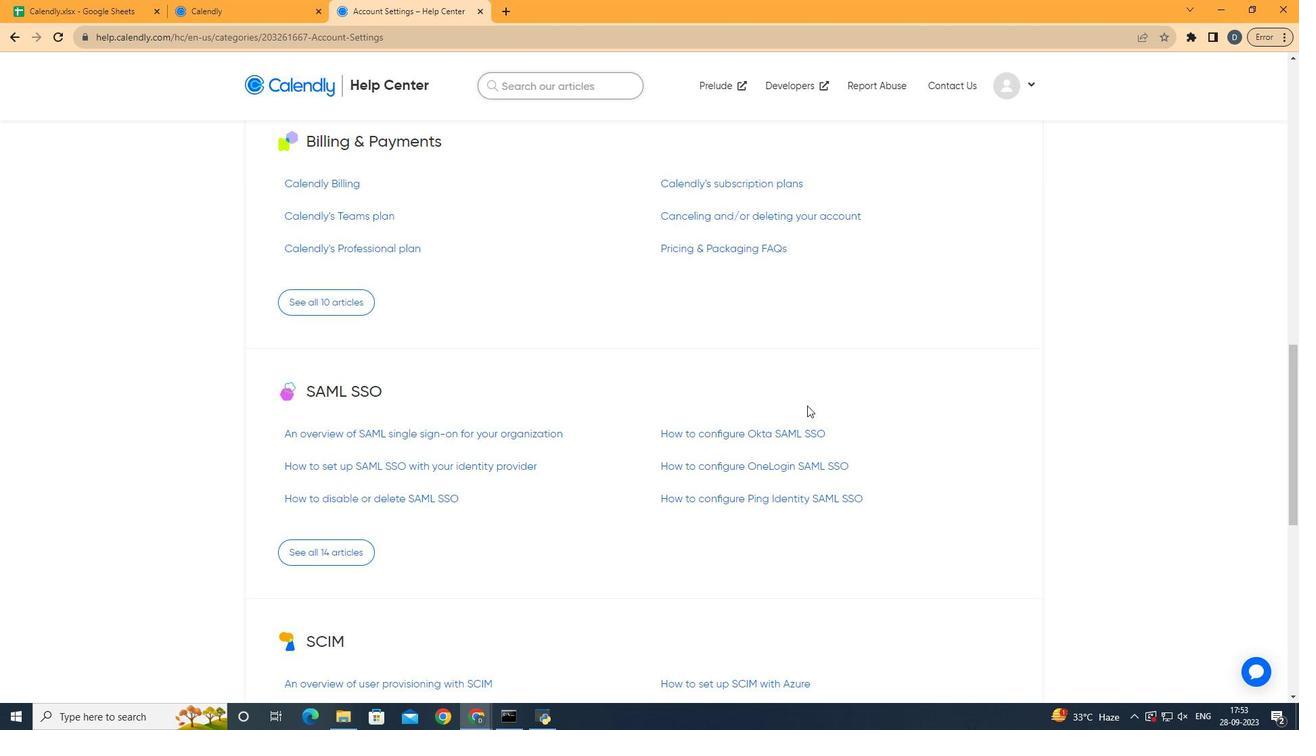 
Action: Mouse scrolled (807, 405) with delta (0, 0)
Screenshot: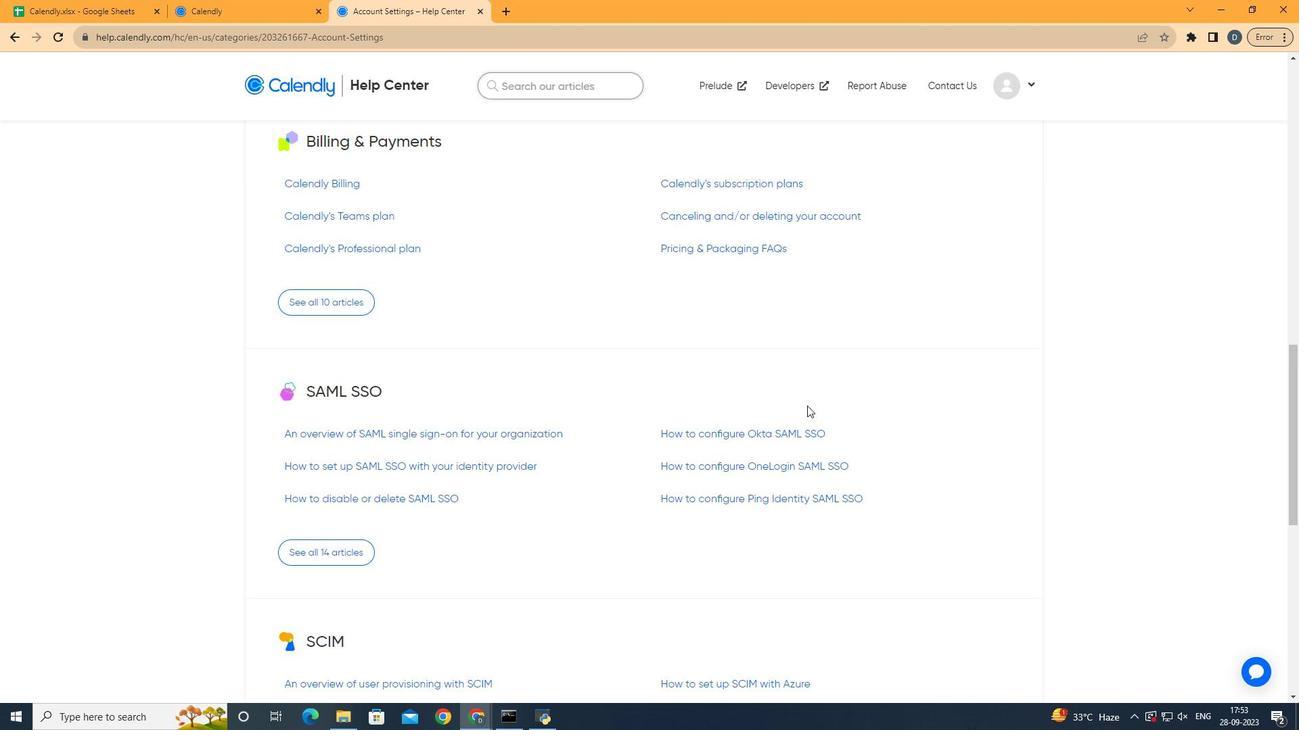 
Action: Mouse scrolled (807, 406) with delta (0, 0)
Screenshot: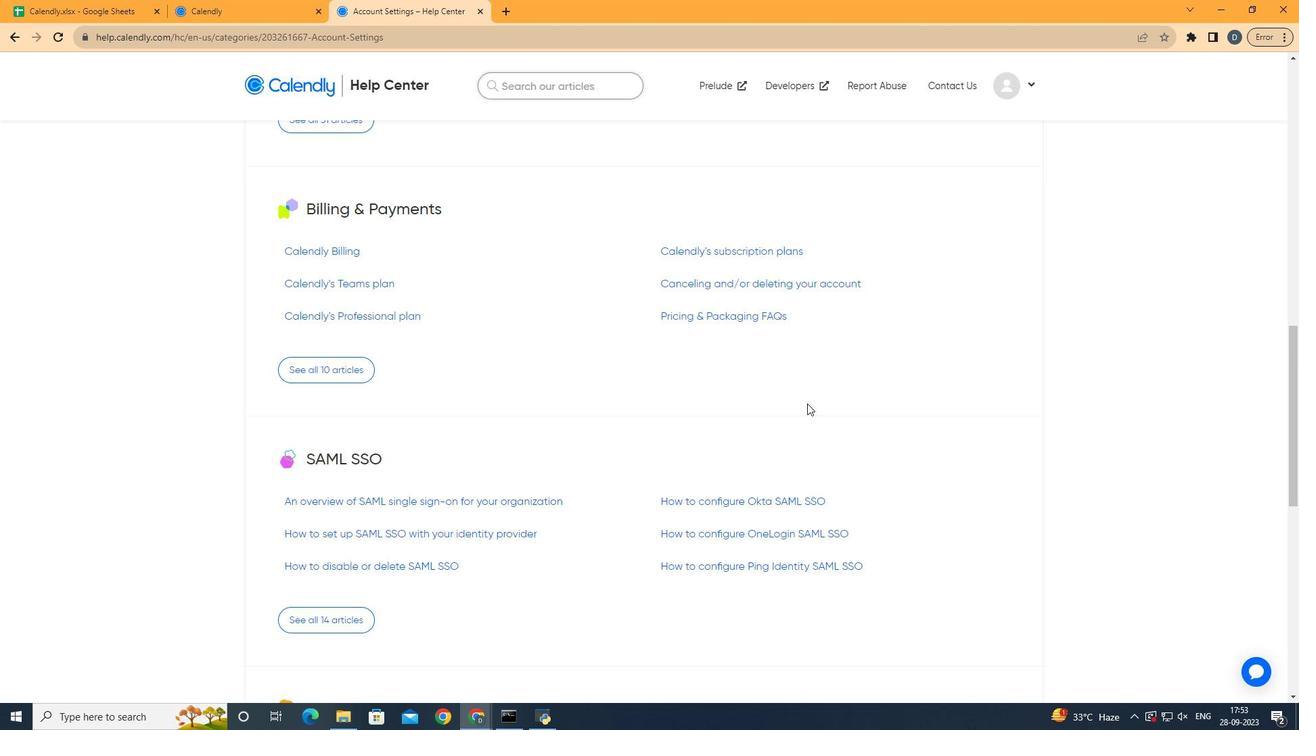 
Action: Mouse moved to (328, 627)
Screenshot: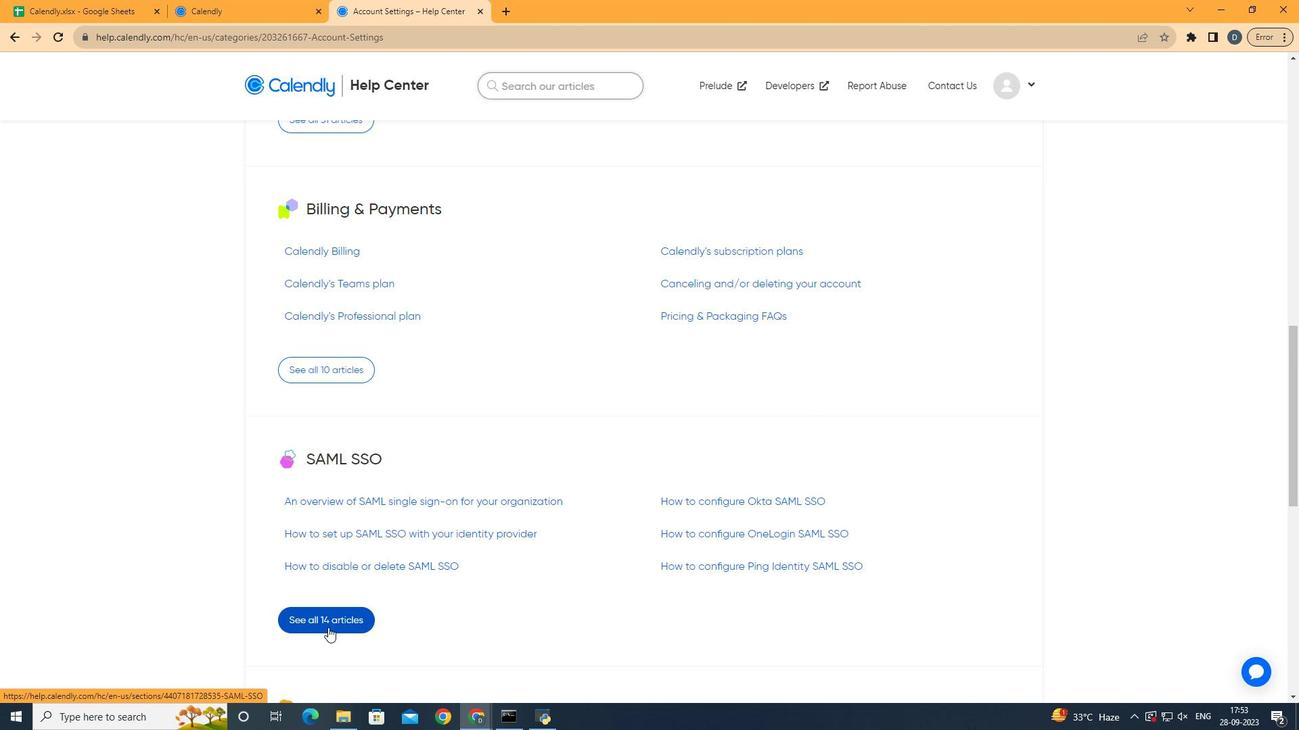 
Action: Mouse pressed left at (328, 627)
Screenshot: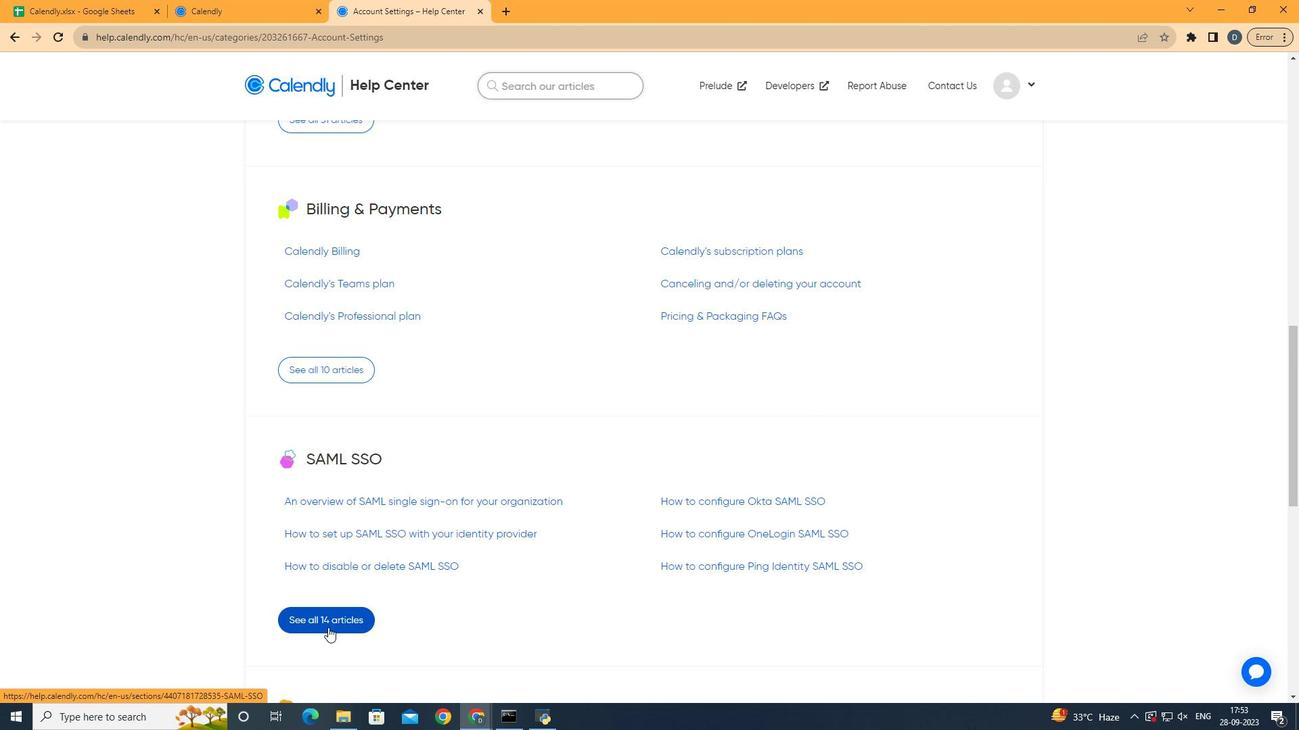 
Action: Mouse moved to (912, 512)
Screenshot: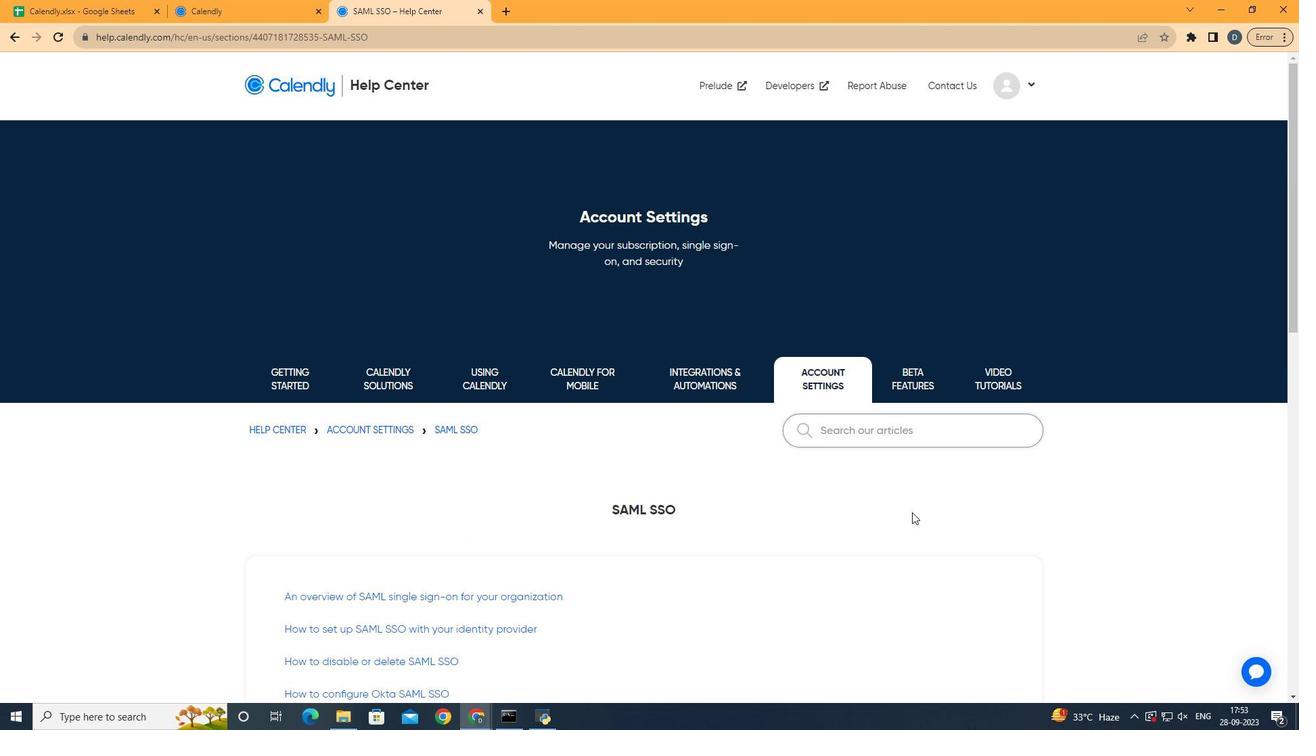 
